 Task: Open Card Supplier Management Review in Board Employee Performance Coaching and Development to Workspace Content Delivery Networks and add a team member Softage.3@softage.net, a label Blue, a checklist Customer Validation, an attachment from your computer, a color Blue and finally, add a card description 'Conduct team training session on effective decision making' and a comment 'Let us approach this task with a sense of ownership and accountability, taking responsibility for our actions and decisions.'. Add a start date 'Jan 03, 1900' with a due date 'Jan 10, 1900'
Action: Mouse moved to (218, 138)
Screenshot: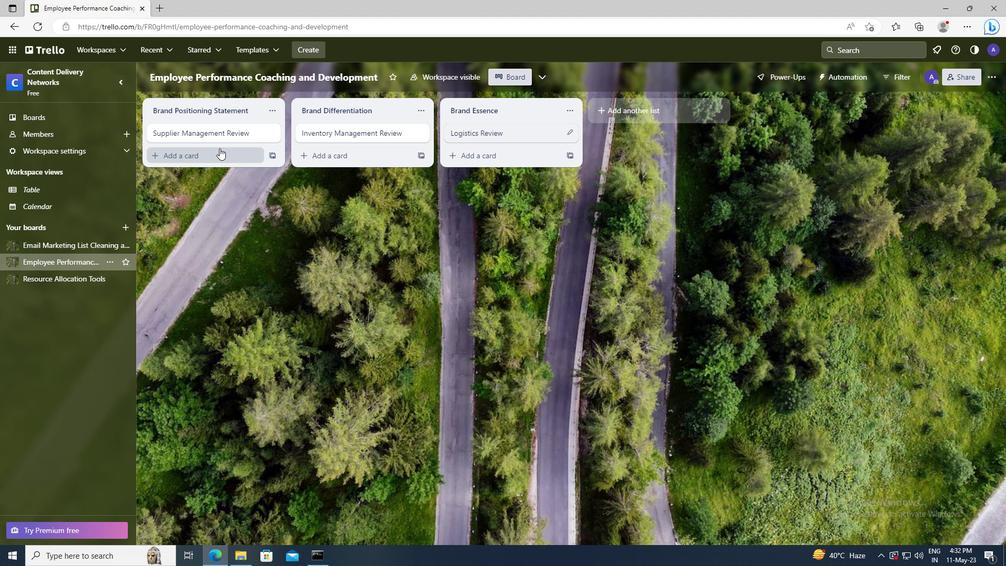 
Action: Mouse pressed left at (218, 138)
Screenshot: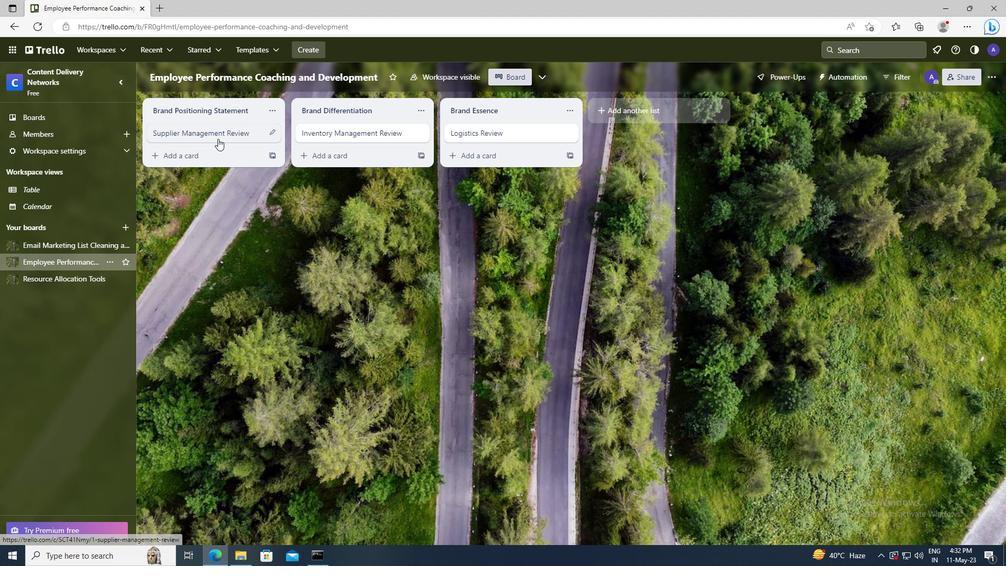 
Action: Mouse moved to (626, 132)
Screenshot: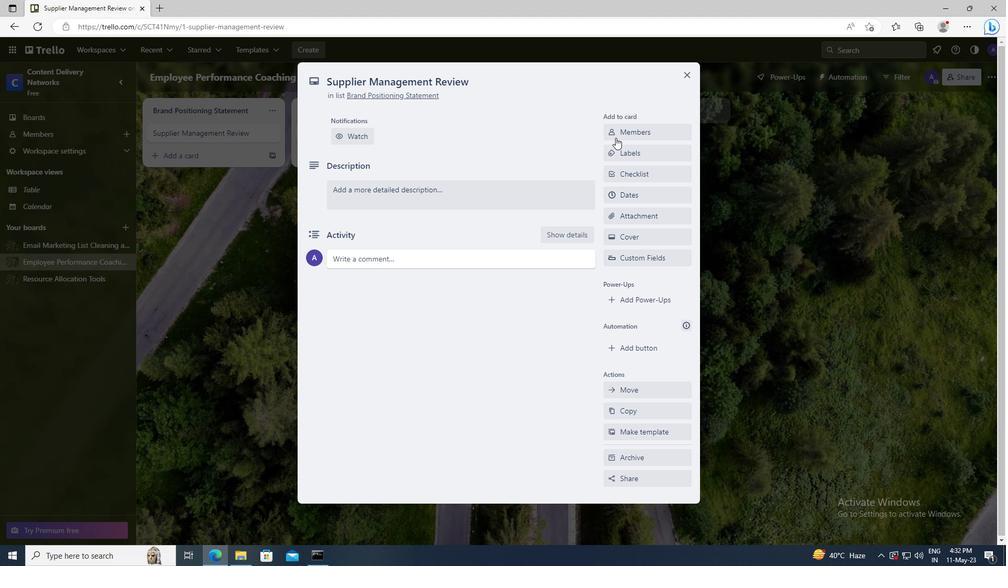 
Action: Mouse pressed left at (626, 132)
Screenshot: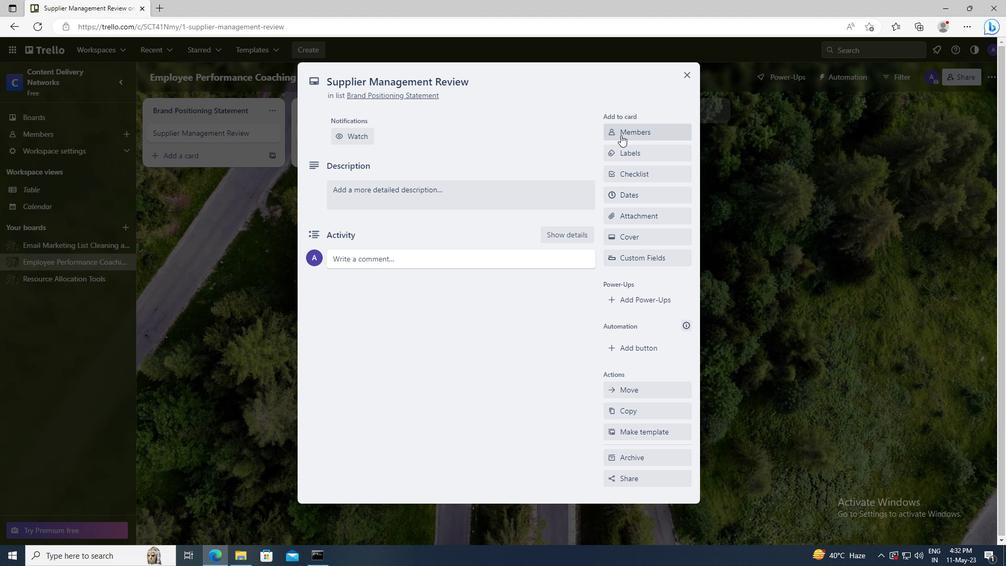 
Action: Mouse moved to (626, 180)
Screenshot: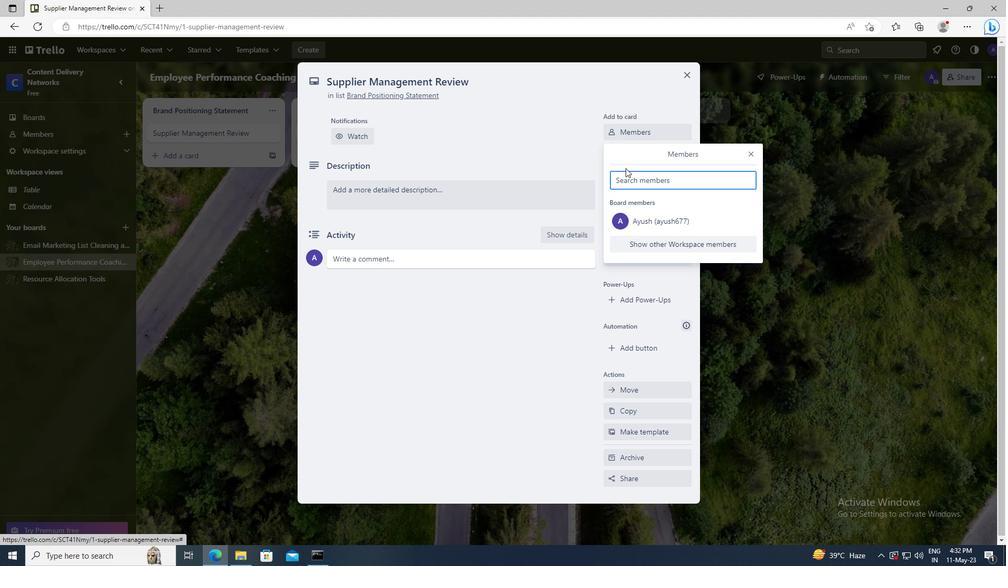 
Action: Mouse pressed left at (626, 180)
Screenshot: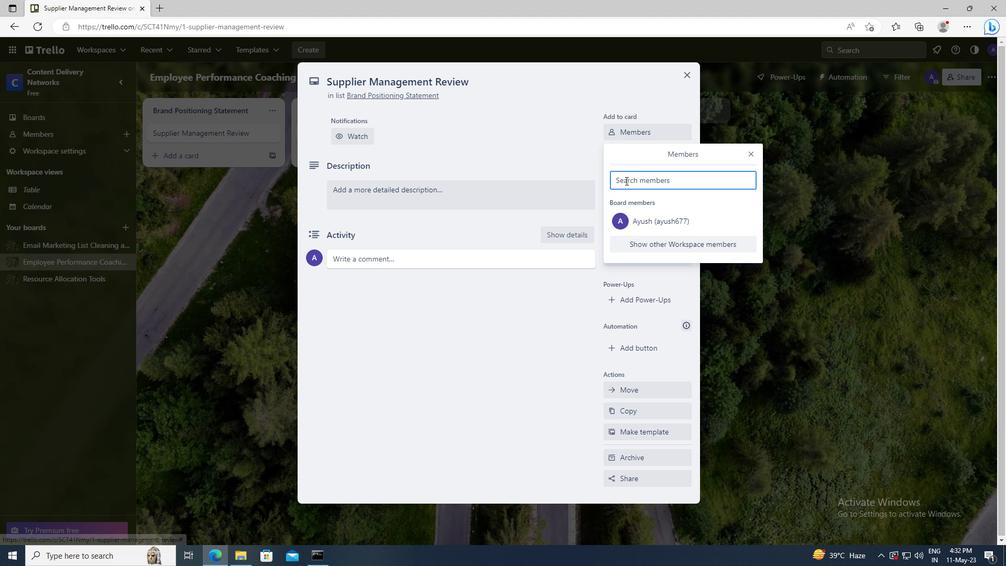 
Action: Key pressed <Key.shift>SOFTAGE.3
Screenshot: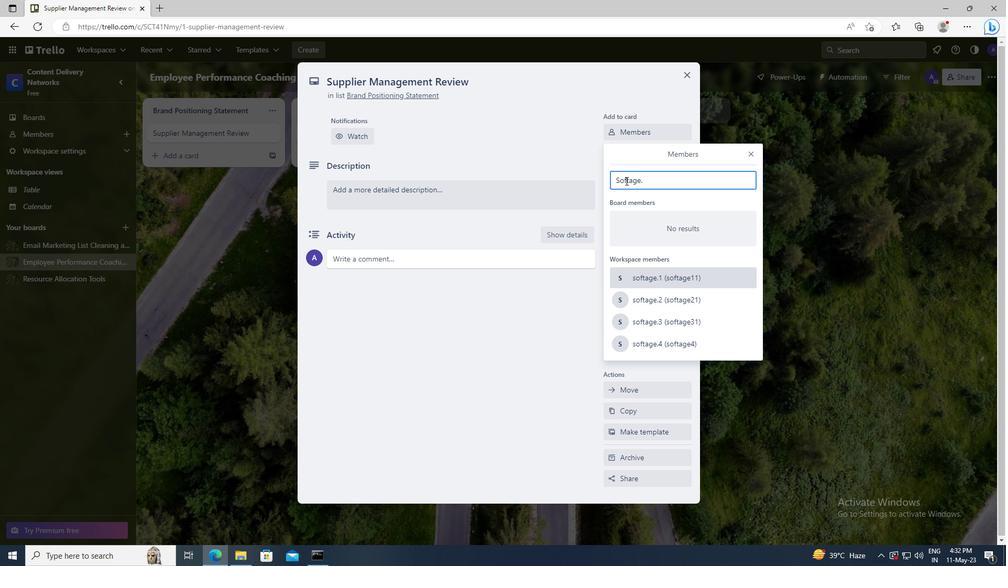 
Action: Mouse moved to (624, 279)
Screenshot: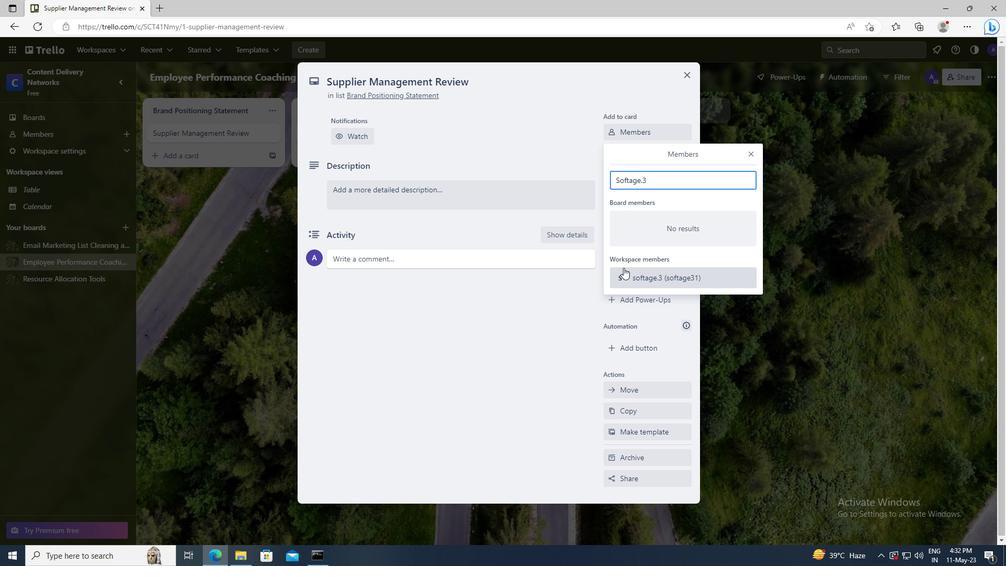 
Action: Mouse pressed left at (624, 279)
Screenshot: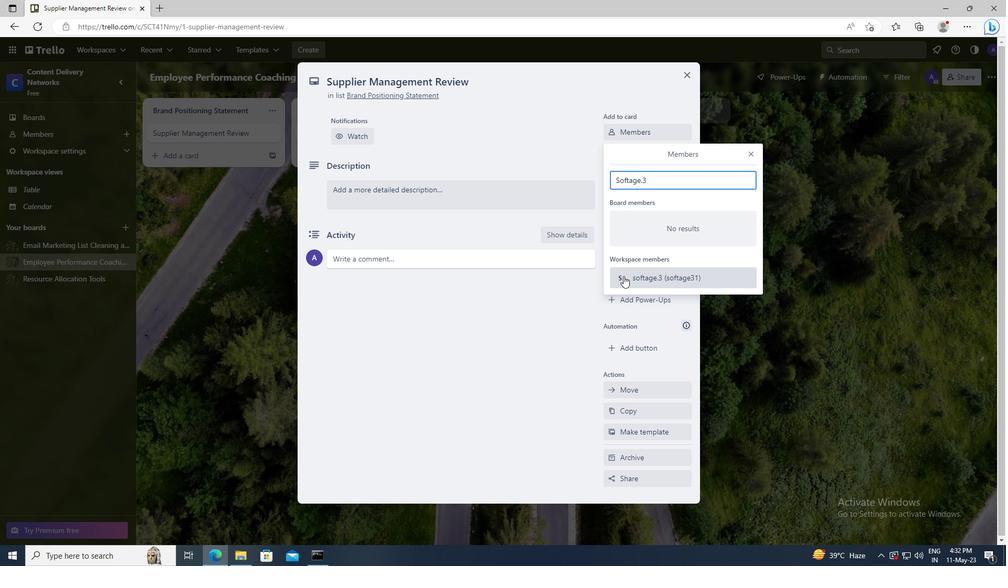 
Action: Mouse moved to (750, 153)
Screenshot: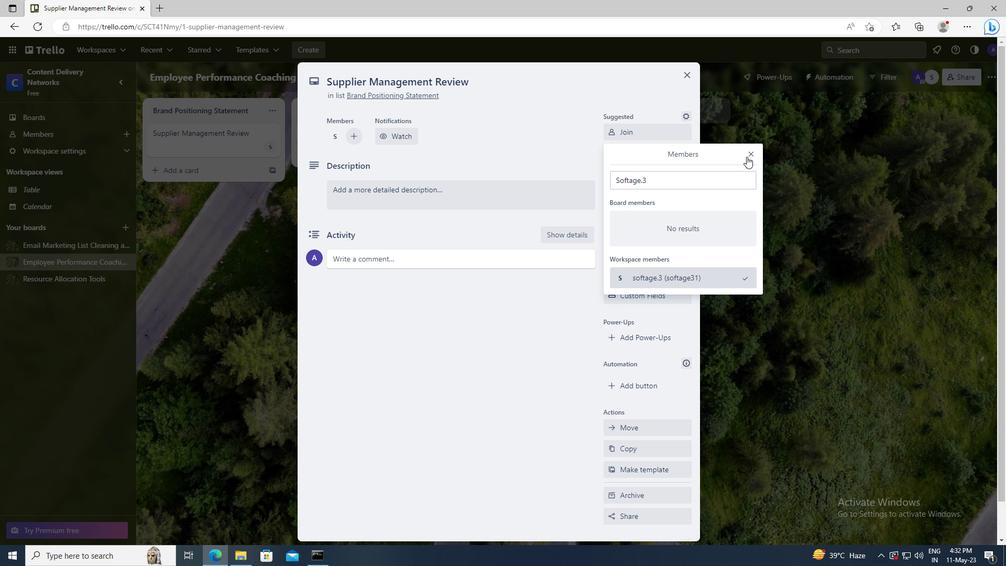
Action: Mouse pressed left at (750, 153)
Screenshot: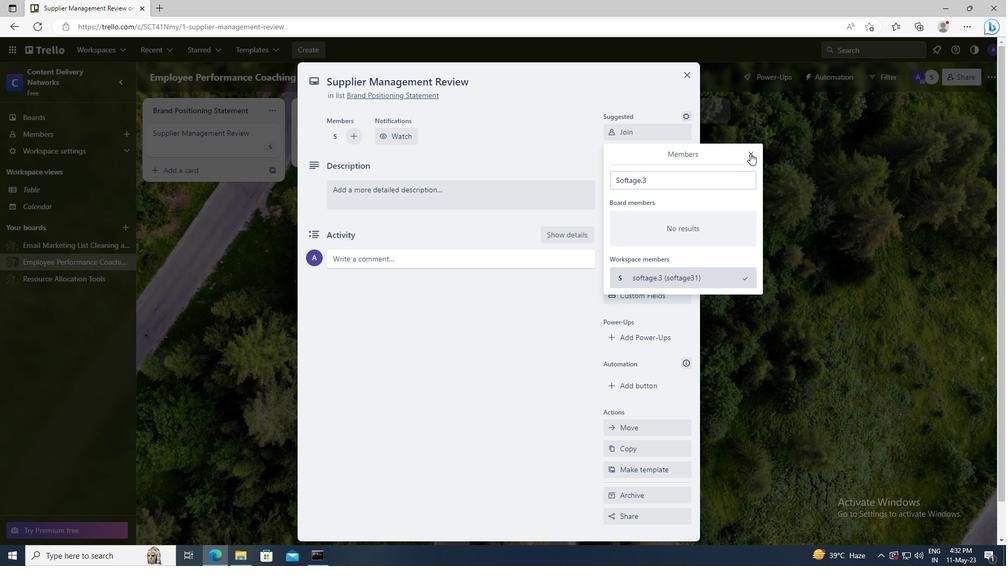 
Action: Mouse moved to (661, 189)
Screenshot: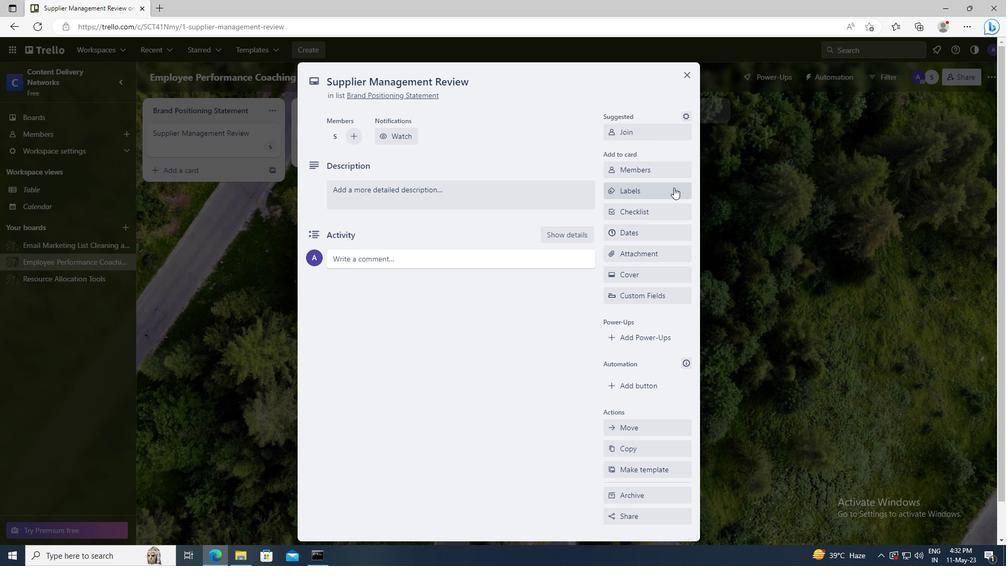 
Action: Mouse pressed left at (661, 189)
Screenshot: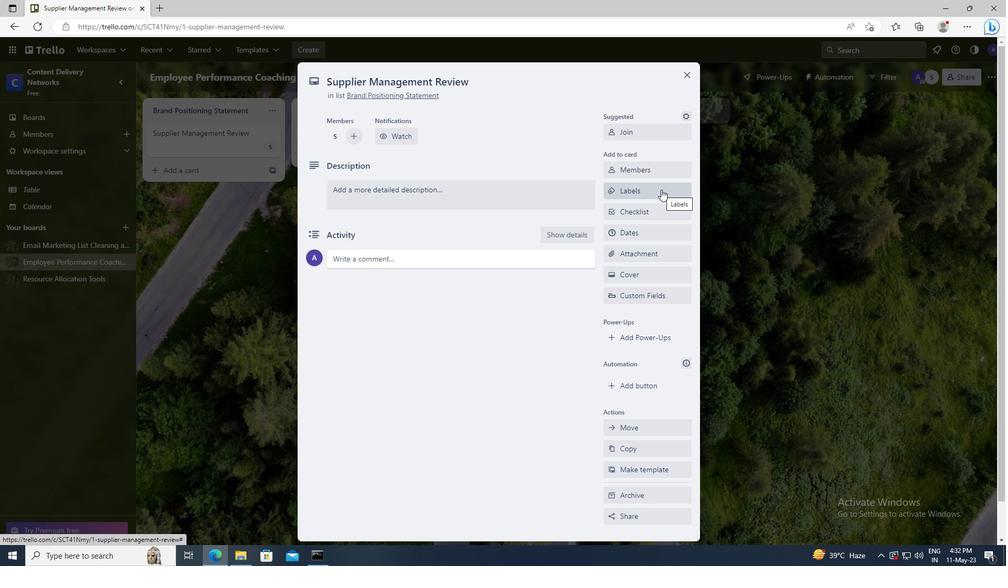 
Action: Mouse moved to (674, 394)
Screenshot: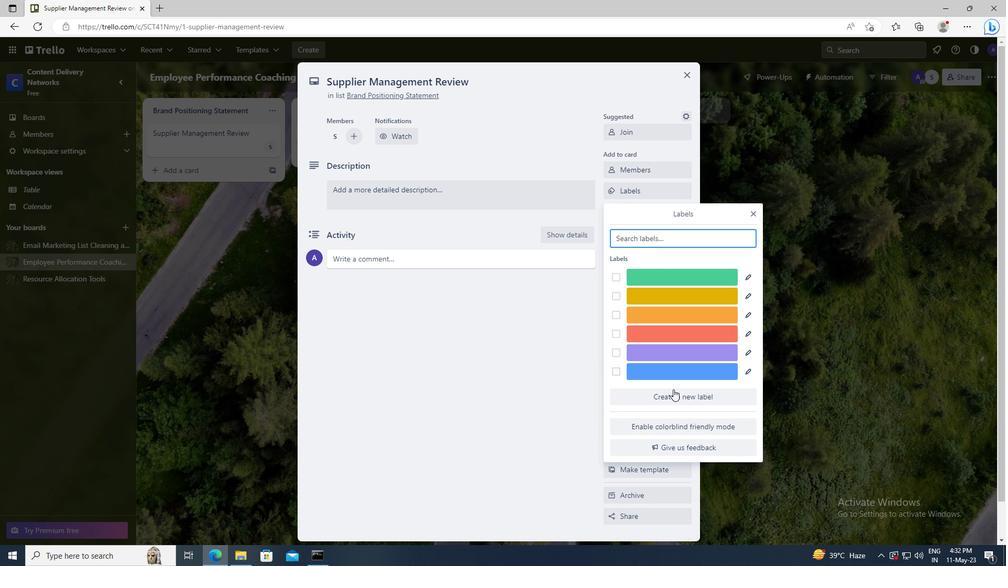 
Action: Mouse pressed left at (674, 394)
Screenshot: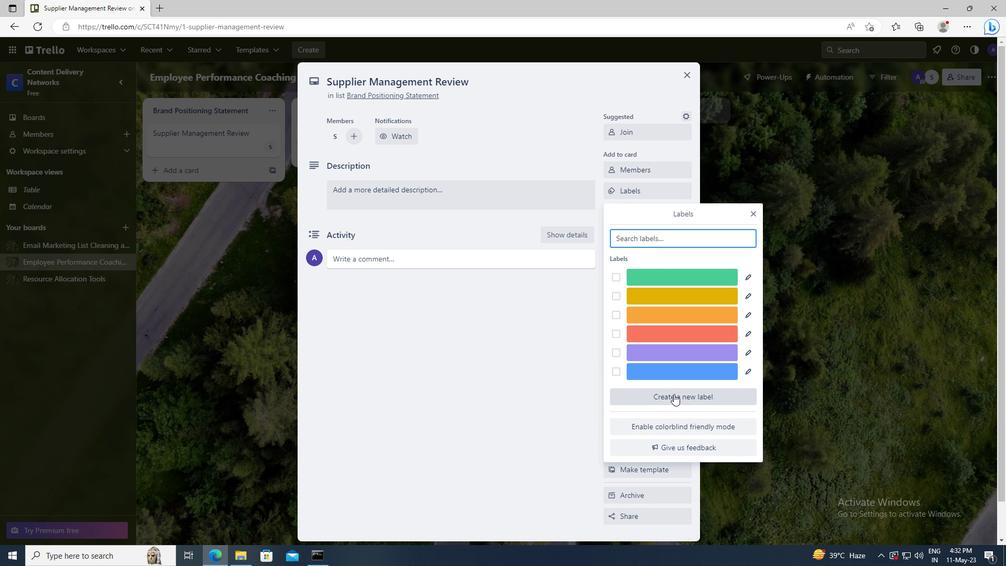 
Action: Mouse moved to (629, 420)
Screenshot: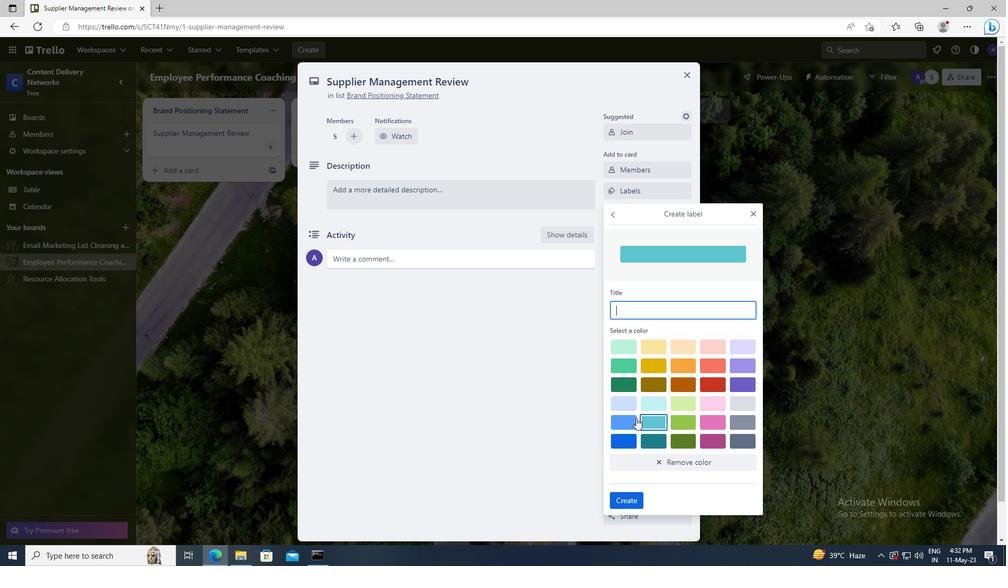 
Action: Mouse pressed left at (629, 420)
Screenshot: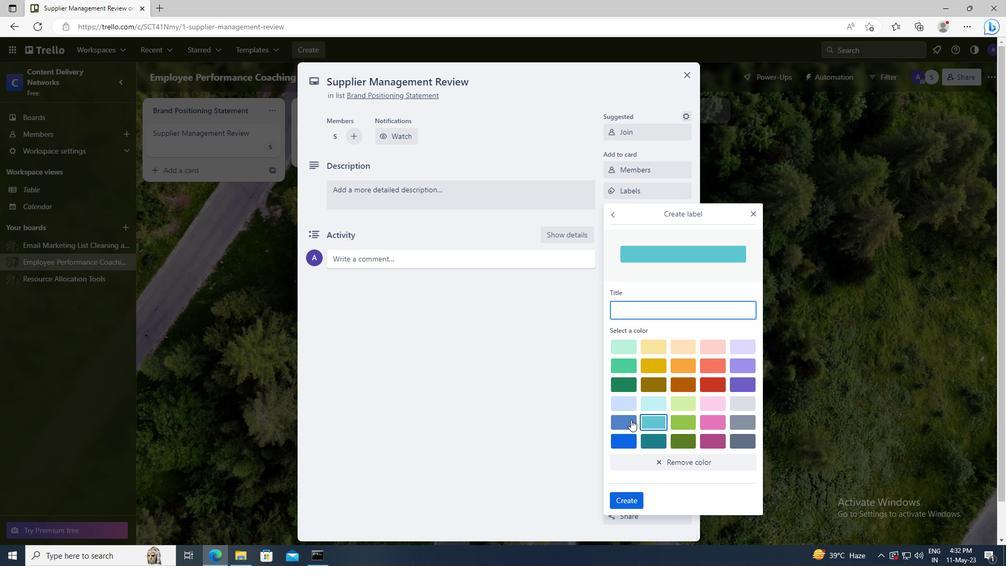 
Action: Mouse moved to (630, 499)
Screenshot: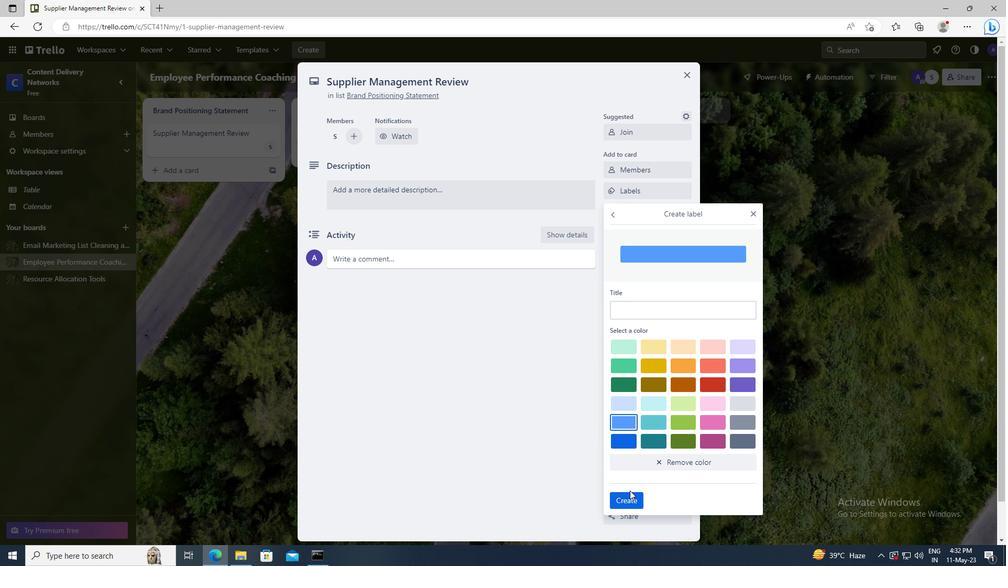 
Action: Mouse pressed left at (630, 499)
Screenshot: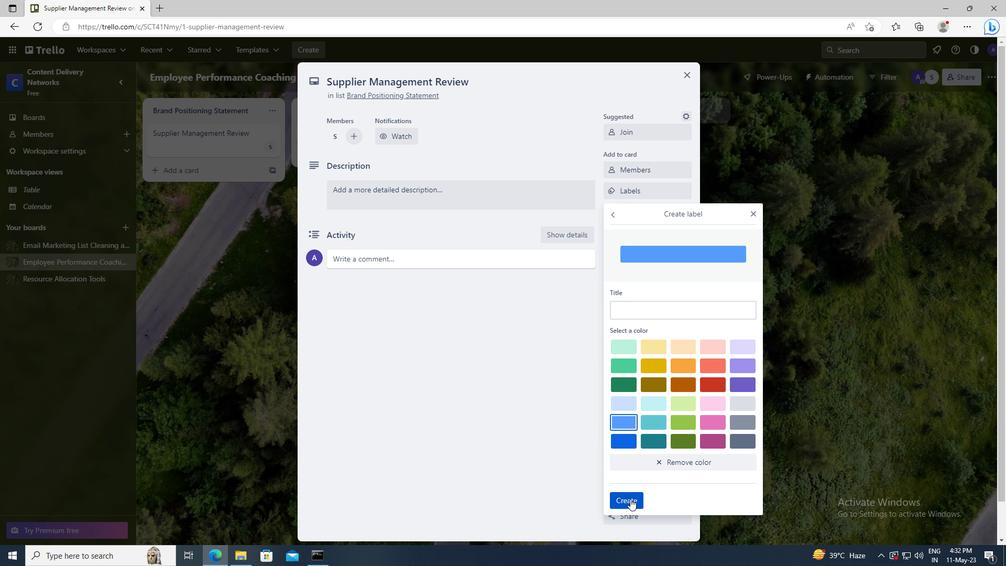 
Action: Mouse moved to (755, 216)
Screenshot: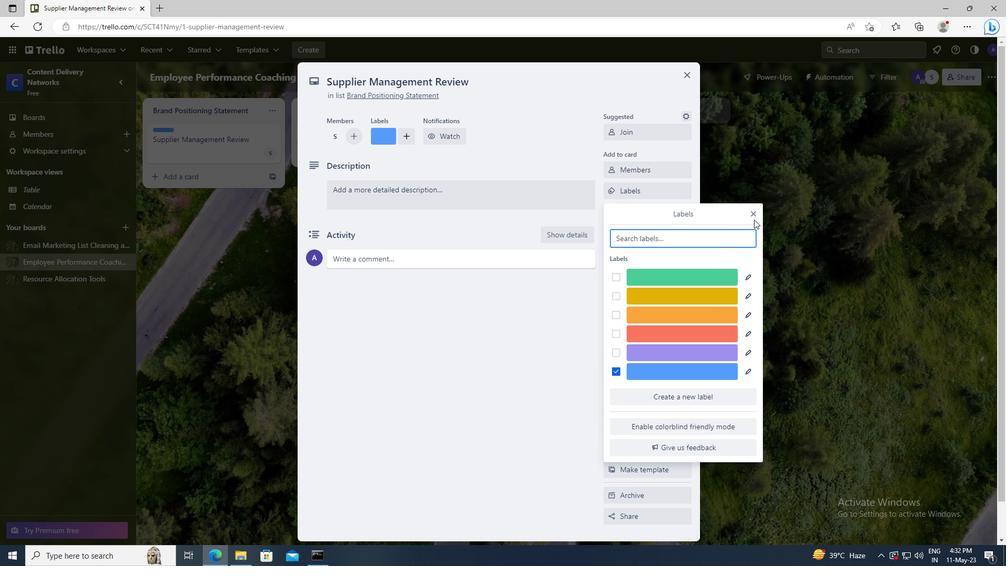 
Action: Mouse pressed left at (755, 216)
Screenshot: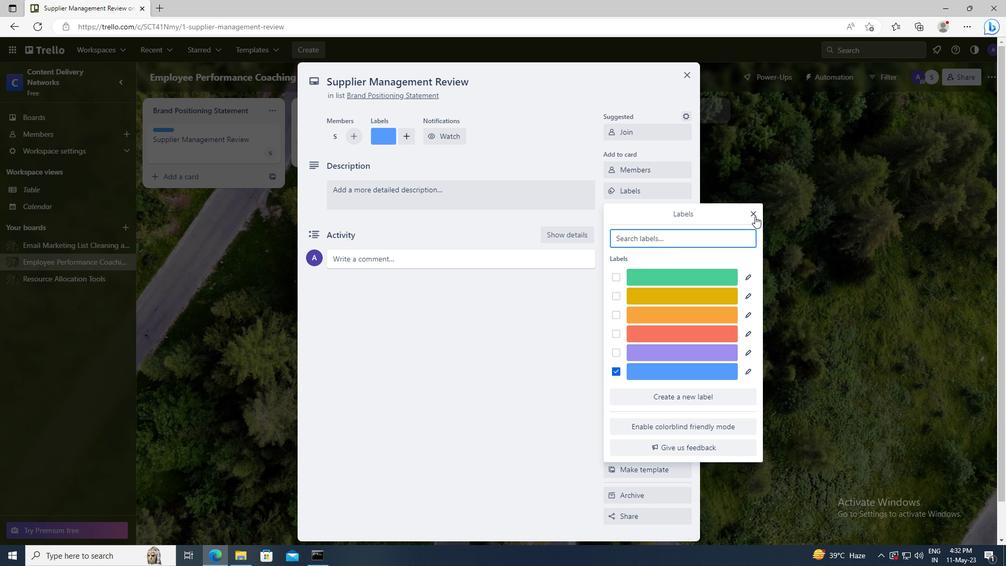 
Action: Mouse moved to (661, 210)
Screenshot: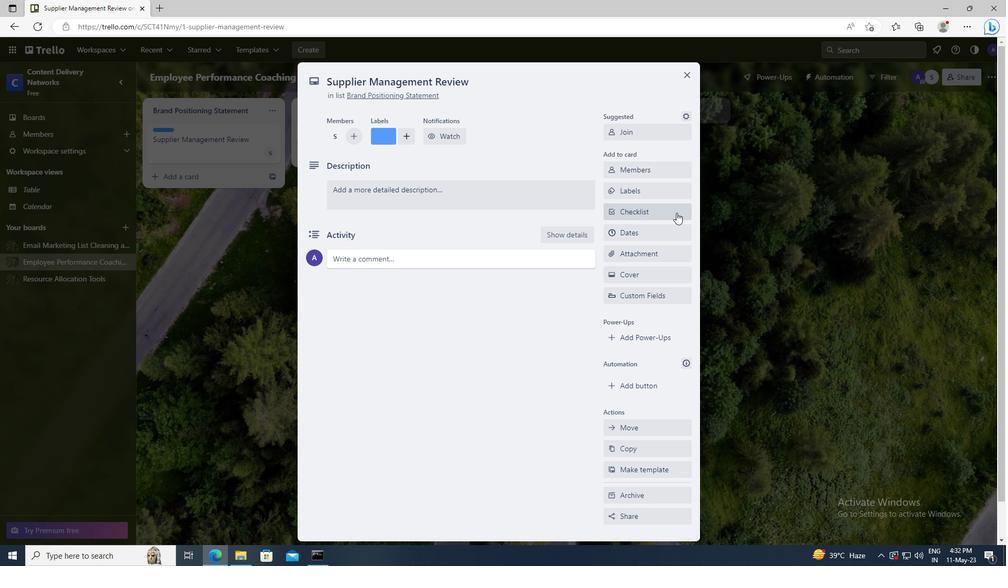 
Action: Mouse pressed left at (661, 210)
Screenshot: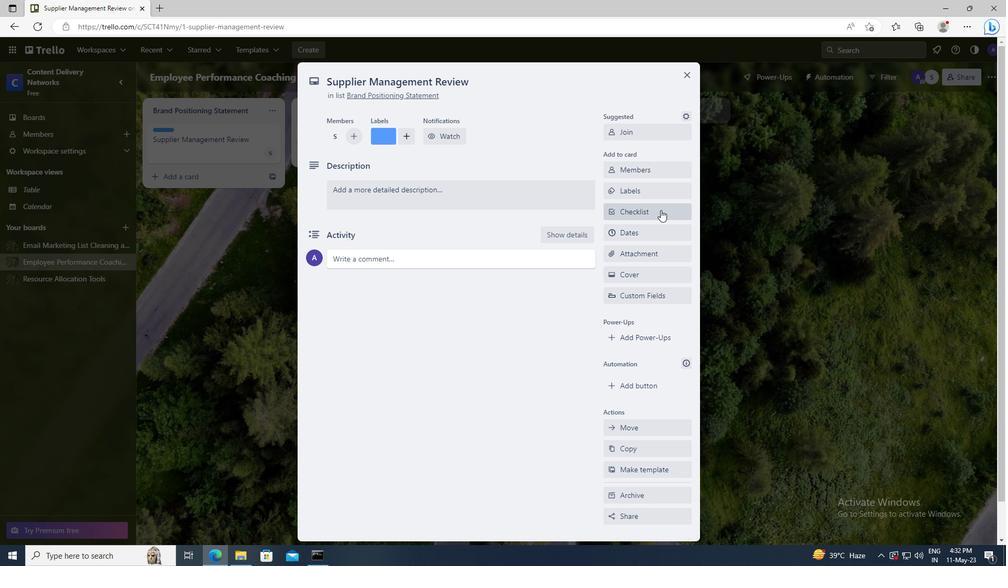 
Action: Key pressed <Key.shift>CUSTOMER<Key.space><Key.shift>VALIDATION
Screenshot: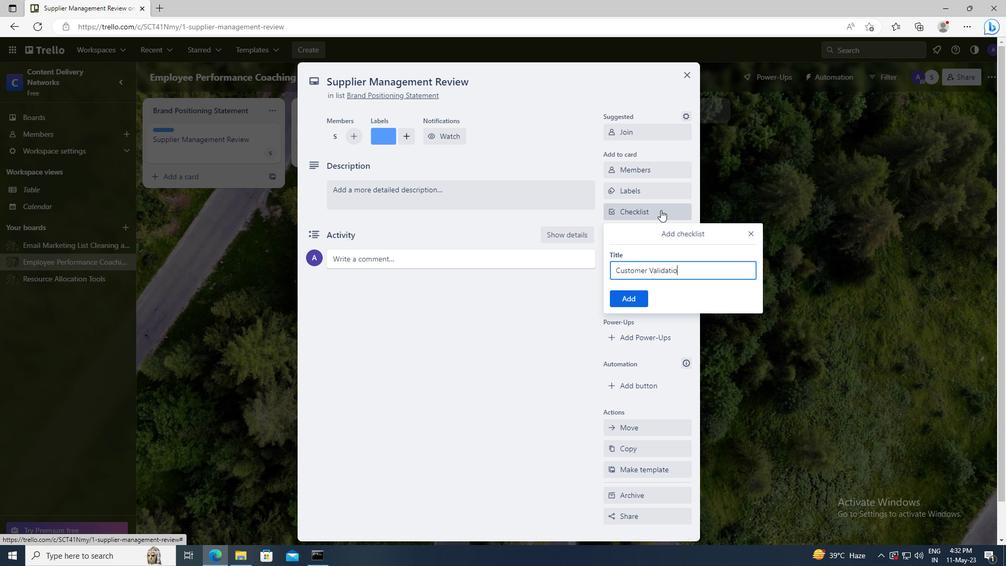 
Action: Mouse moved to (637, 297)
Screenshot: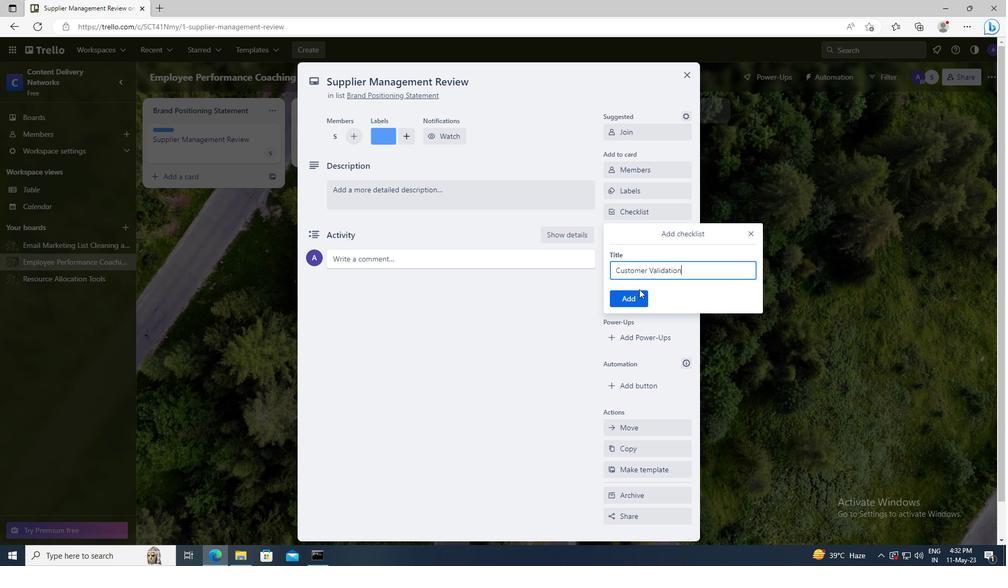 
Action: Mouse pressed left at (637, 297)
Screenshot: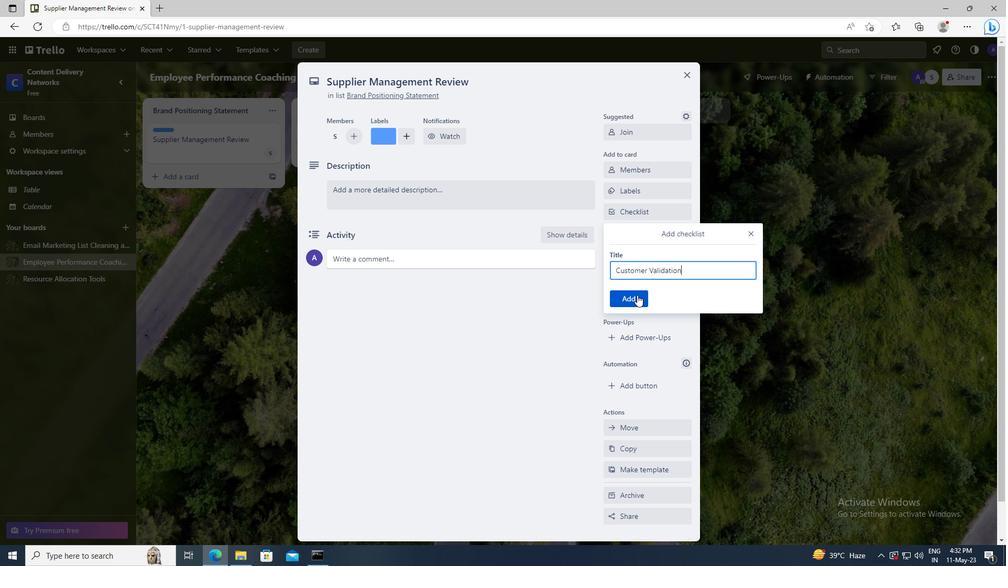 
Action: Mouse moved to (636, 251)
Screenshot: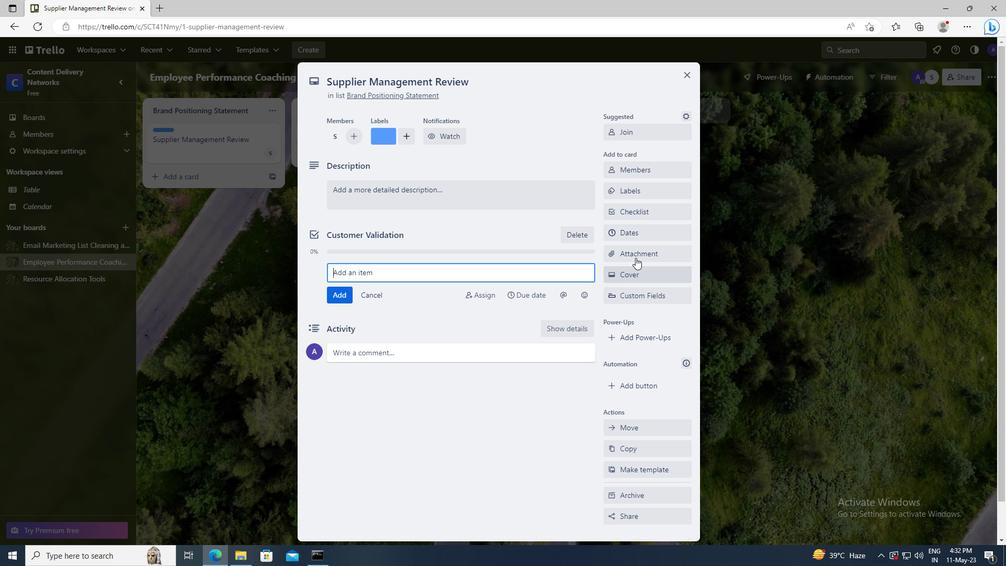 
Action: Mouse pressed left at (636, 251)
Screenshot: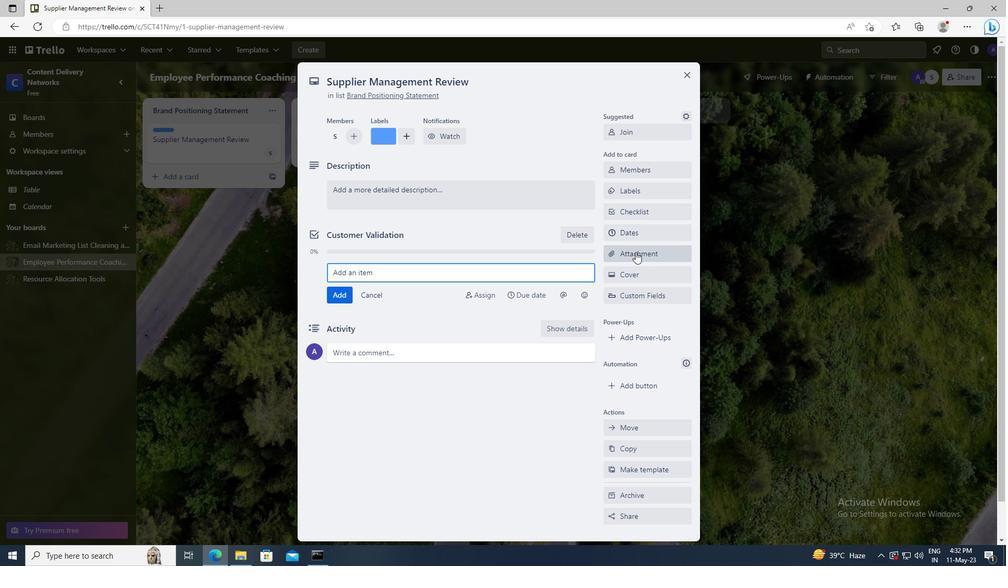 
Action: Mouse moved to (636, 298)
Screenshot: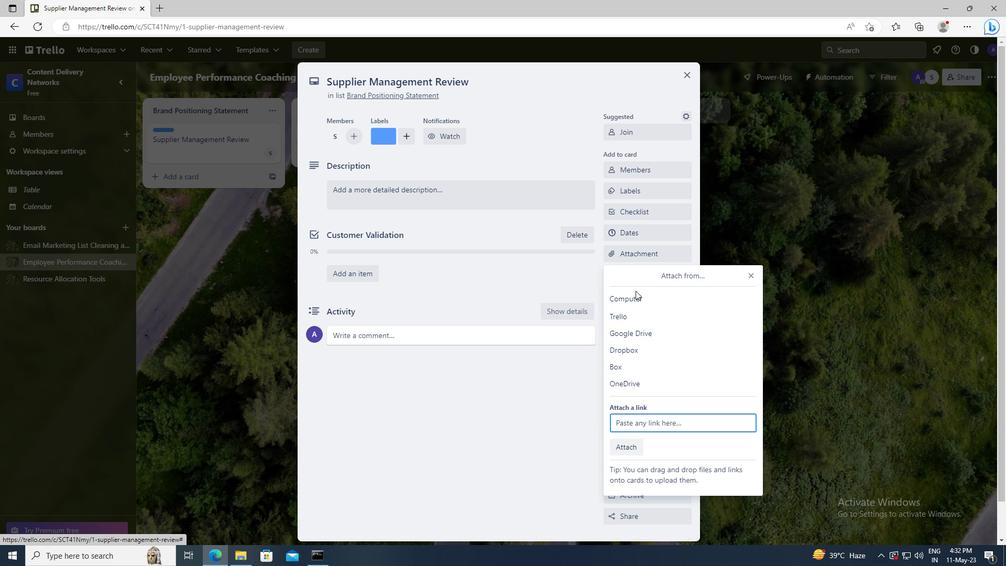 
Action: Mouse pressed left at (636, 298)
Screenshot: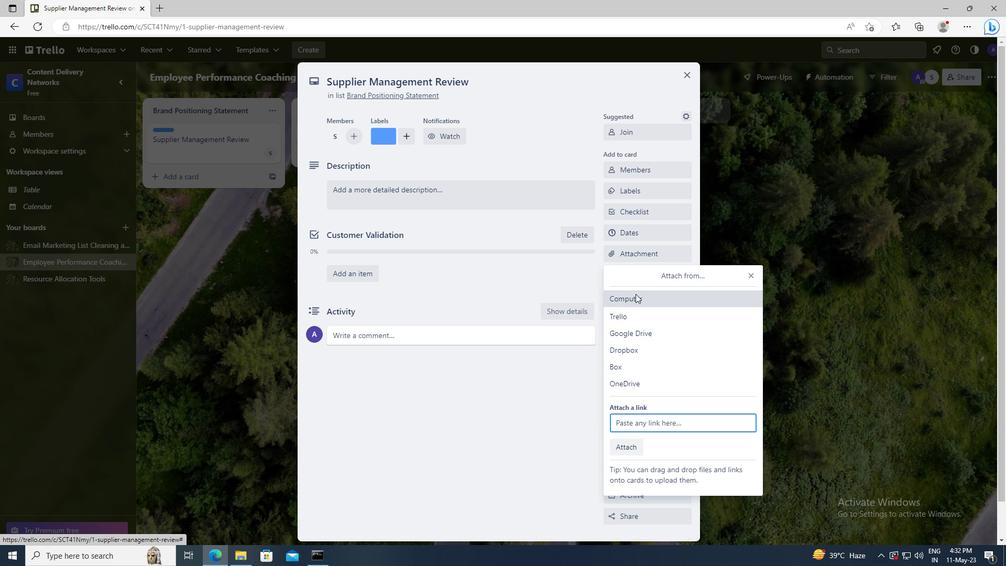 
Action: Mouse moved to (288, 93)
Screenshot: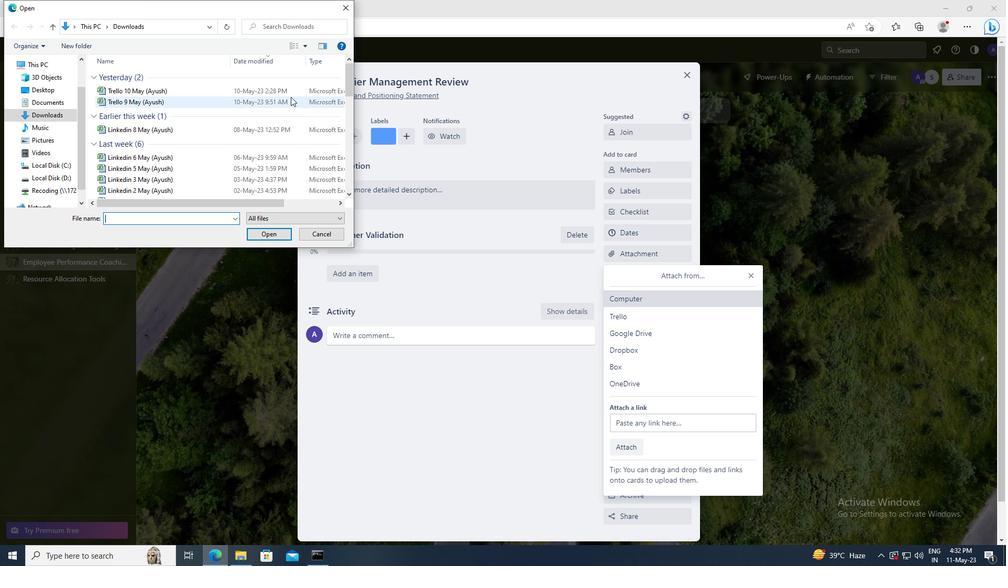 
Action: Mouse pressed left at (288, 93)
Screenshot: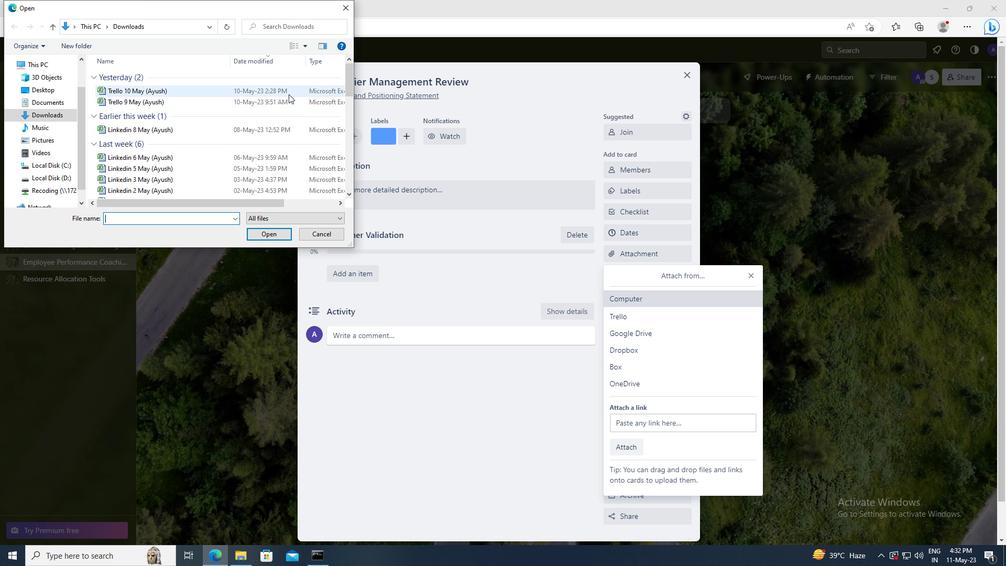 
Action: Mouse moved to (284, 233)
Screenshot: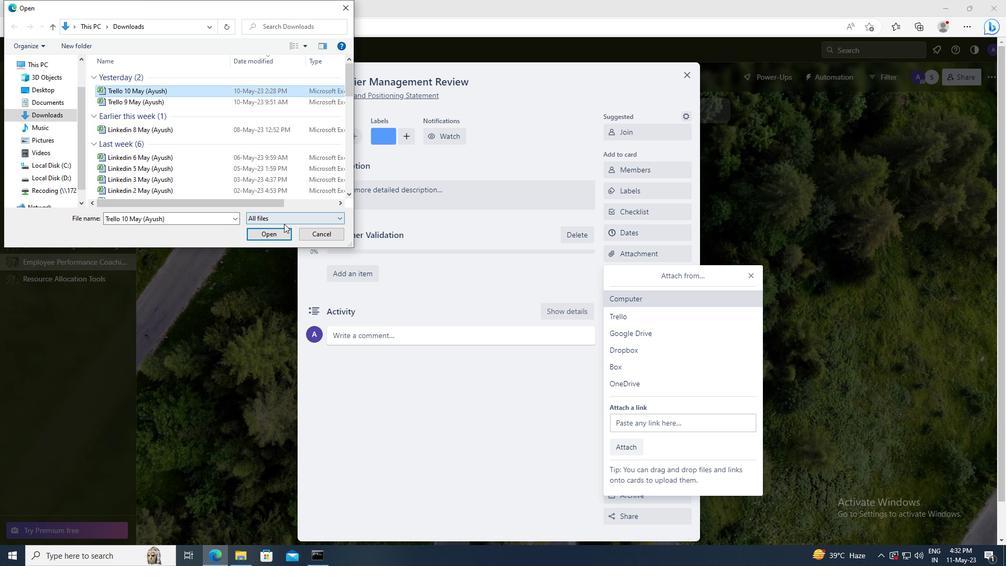 
Action: Mouse pressed left at (284, 233)
Screenshot: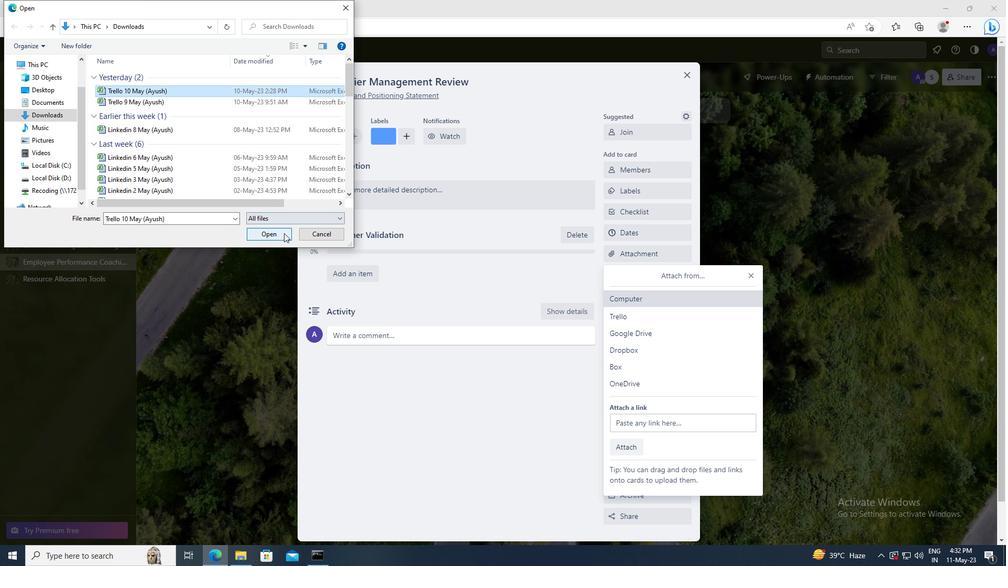
Action: Mouse moved to (617, 270)
Screenshot: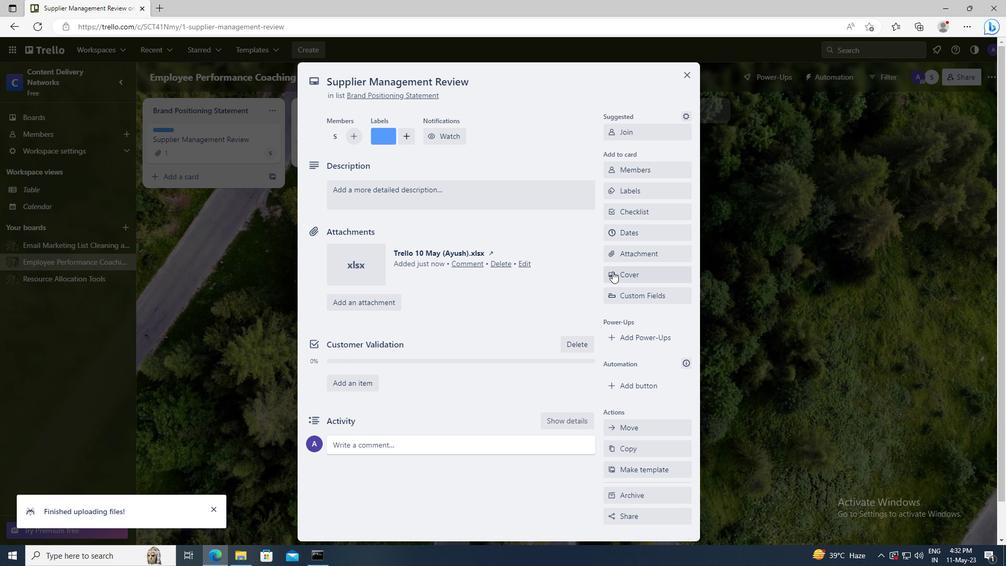
Action: Mouse pressed left at (617, 270)
Screenshot: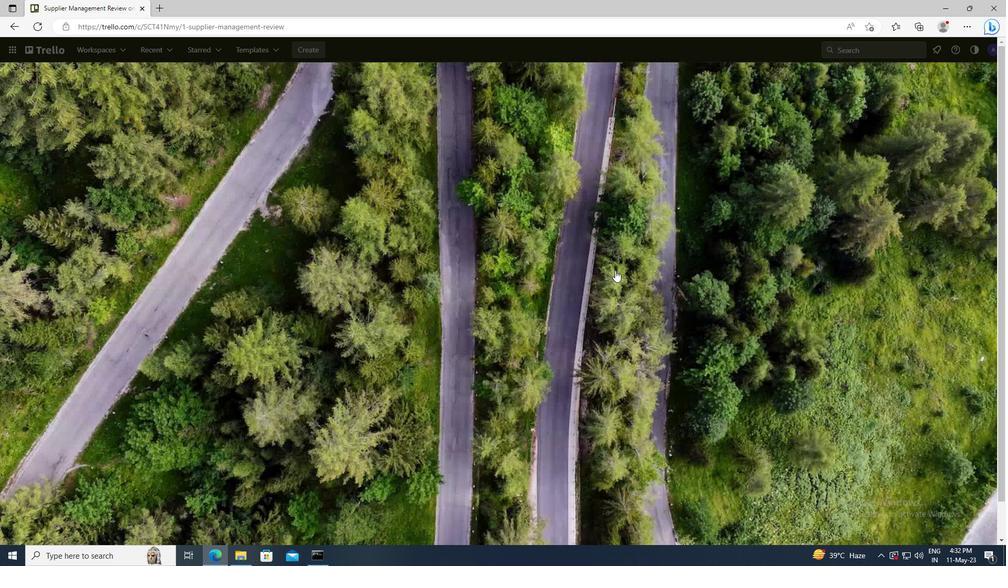 
Action: Mouse moved to (620, 354)
Screenshot: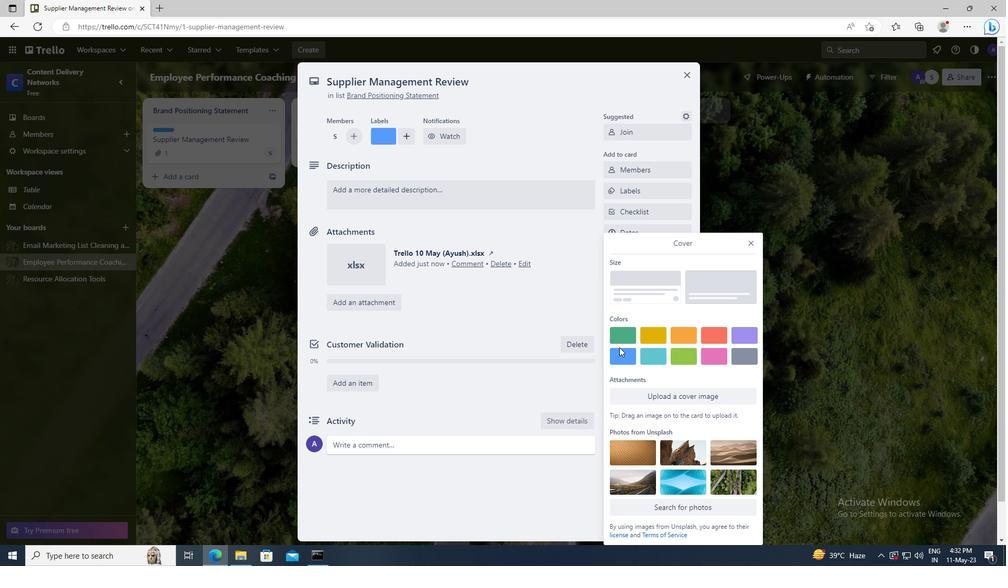 
Action: Mouse pressed left at (620, 354)
Screenshot: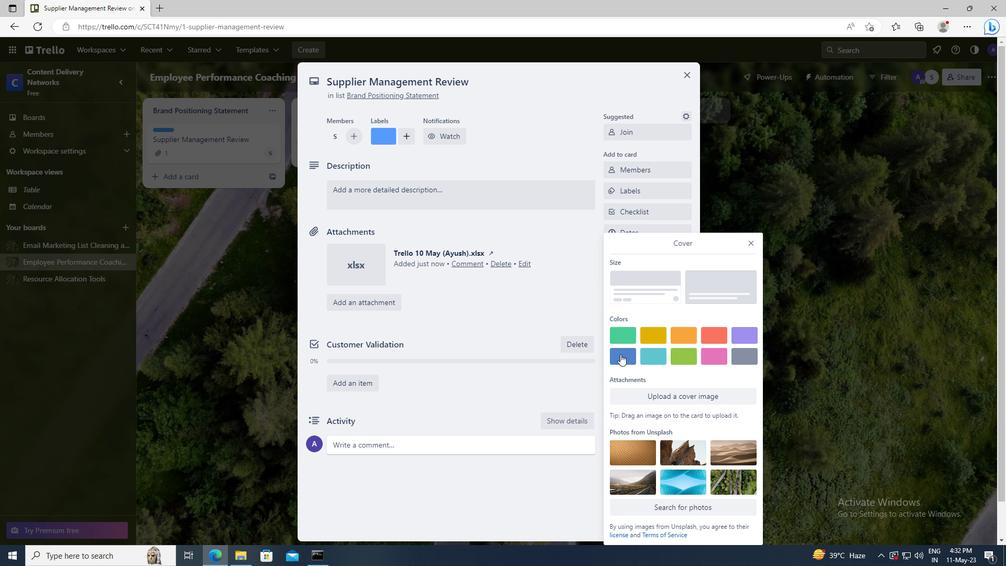
Action: Mouse moved to (752, 224)
Screenshot: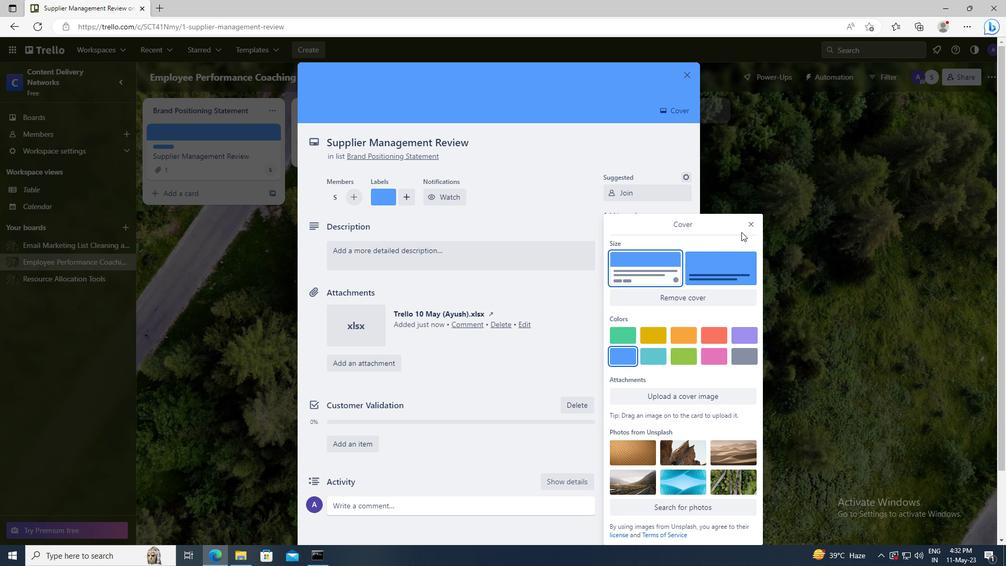 
Action: Mouse pressed left at (752, 224)
Screenshot: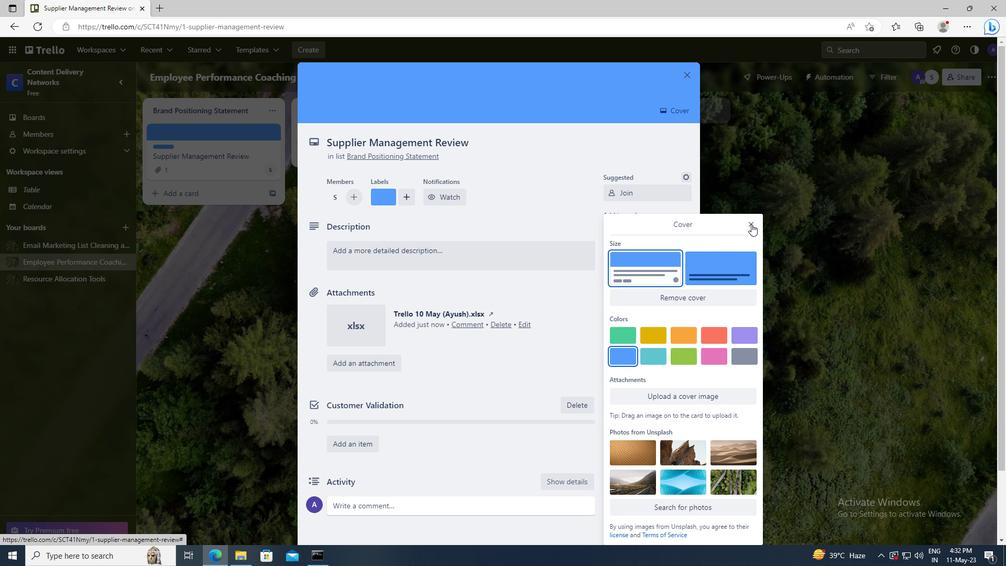 
Action: Mouse moved to (410, 258)
Screenshot: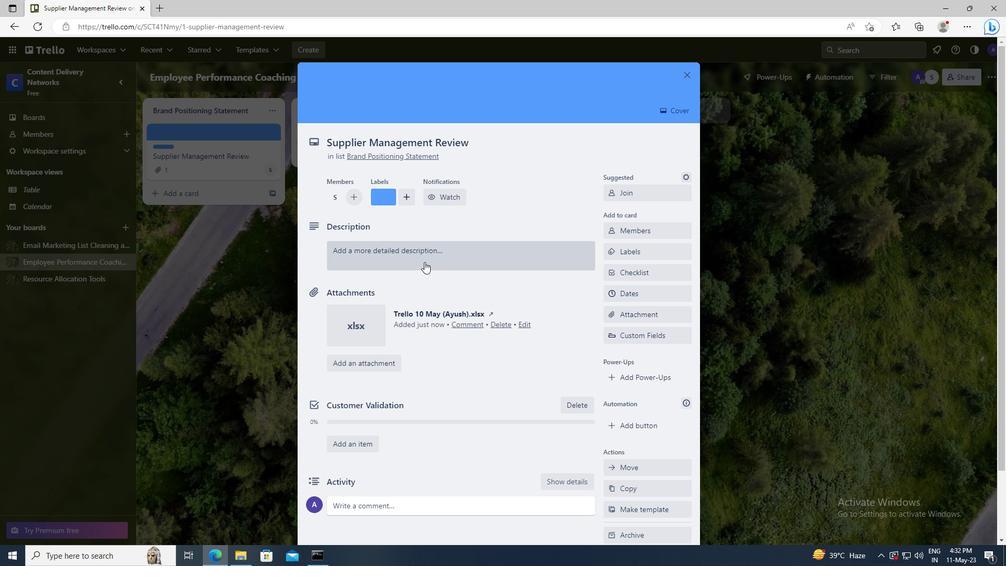 
Action: Mouse pressed left at (410, 258)
Screenshot: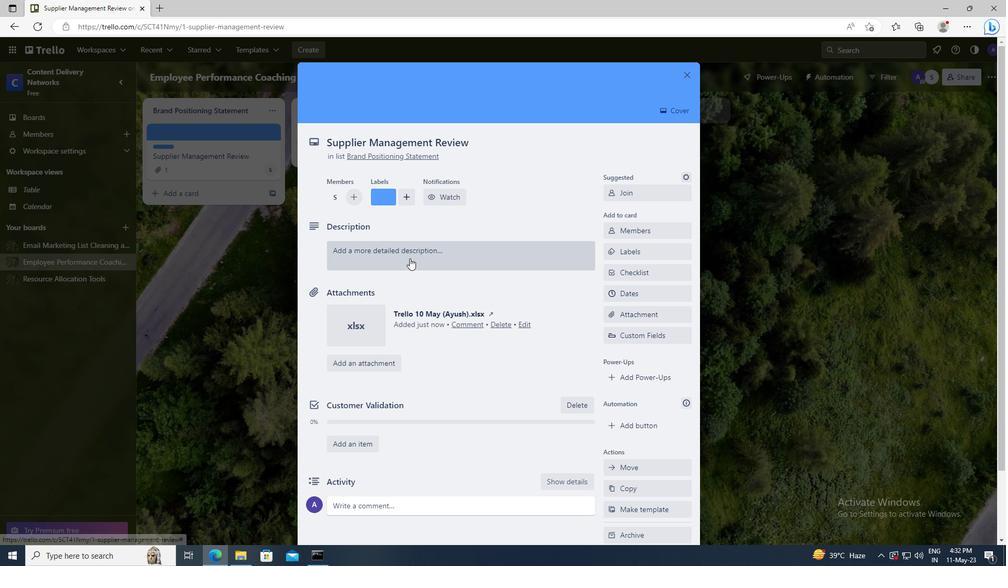 
Action: Key pressed <Key.shift>CONDUCT<Key.space>TEAM<Key.space>TRAINING<Key.space>SESSION<Key.space>ON<Key.space>EFFECTIVE<Key.space>DECISION<Key.space>MAKING
Screenshot: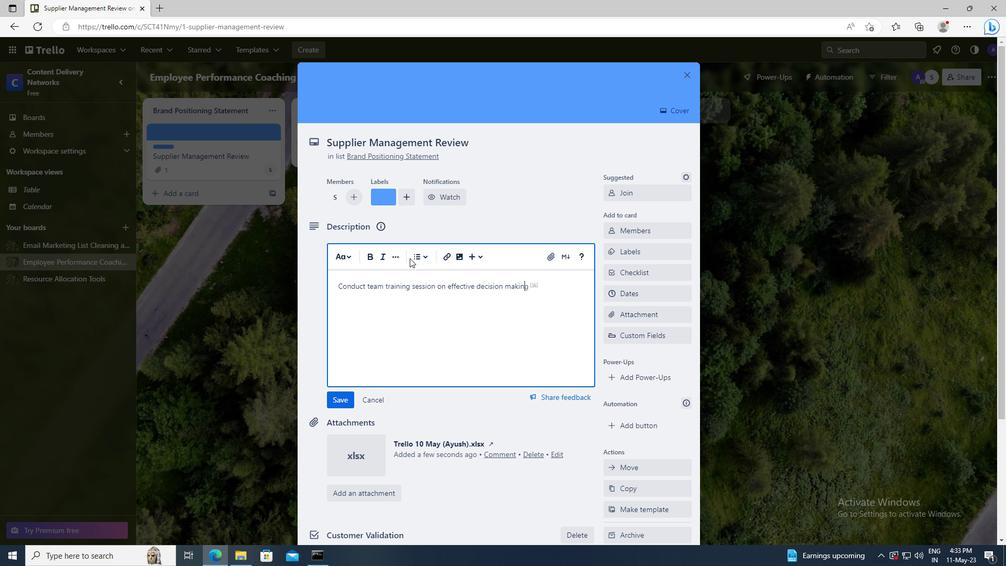 
Action: Mouse scrolled (410, 258) with delta (0, 0)
Screenshot: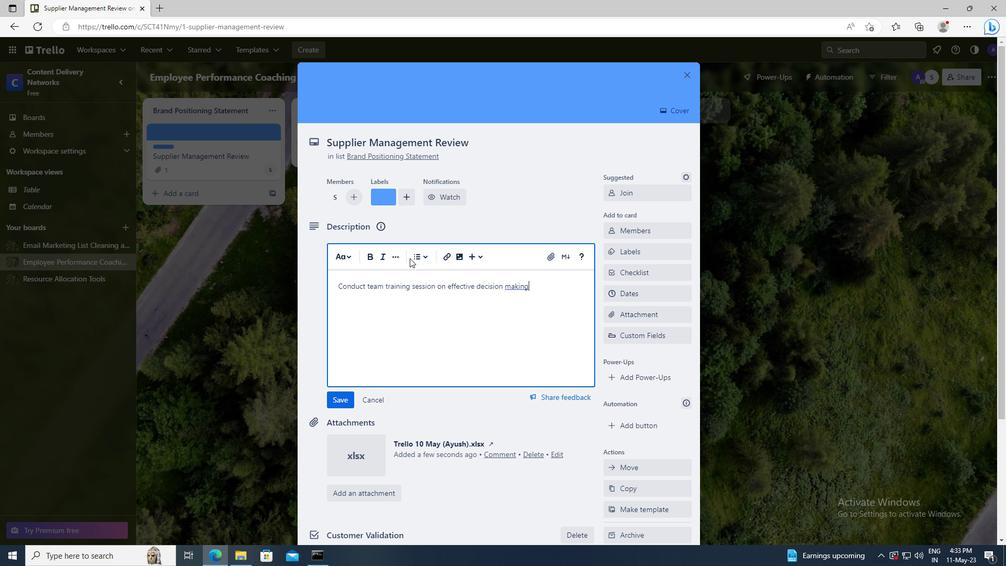 
Action: Mouse moved to (344, 319)
Screenshot: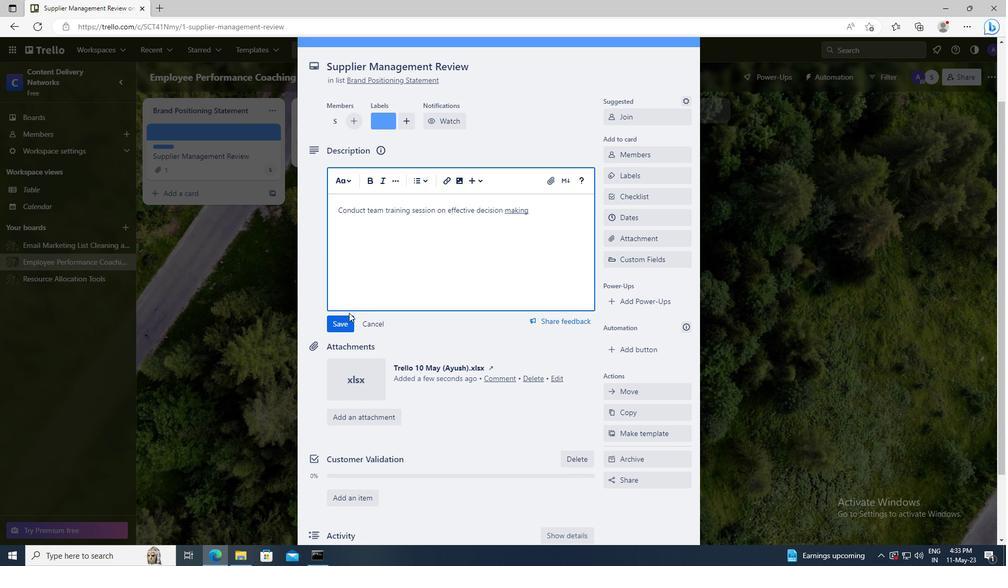 
Action: Mouse pressed left at (344, 319)
Screenshot: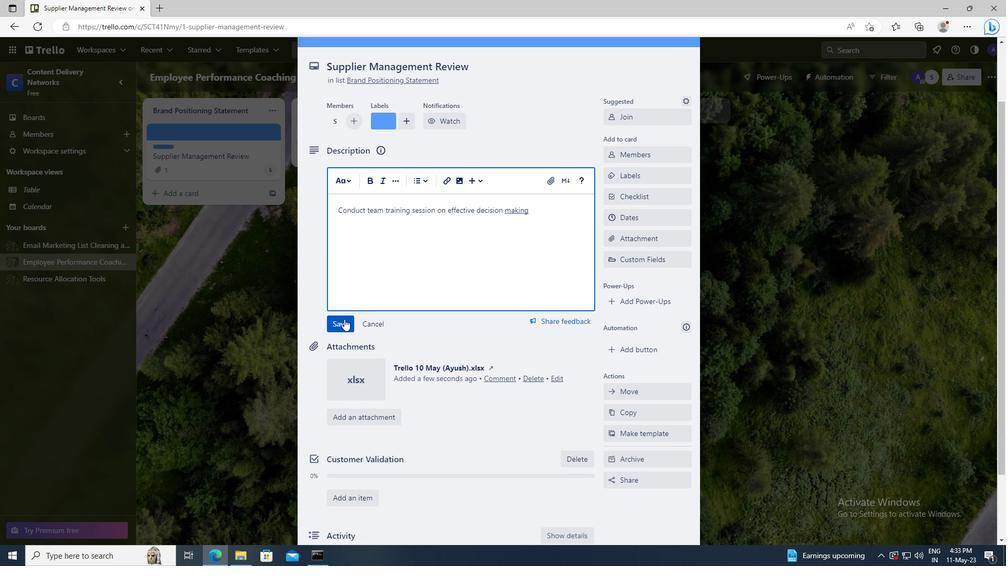 
Action: Mouse moved to (348, 410)
Screenshot: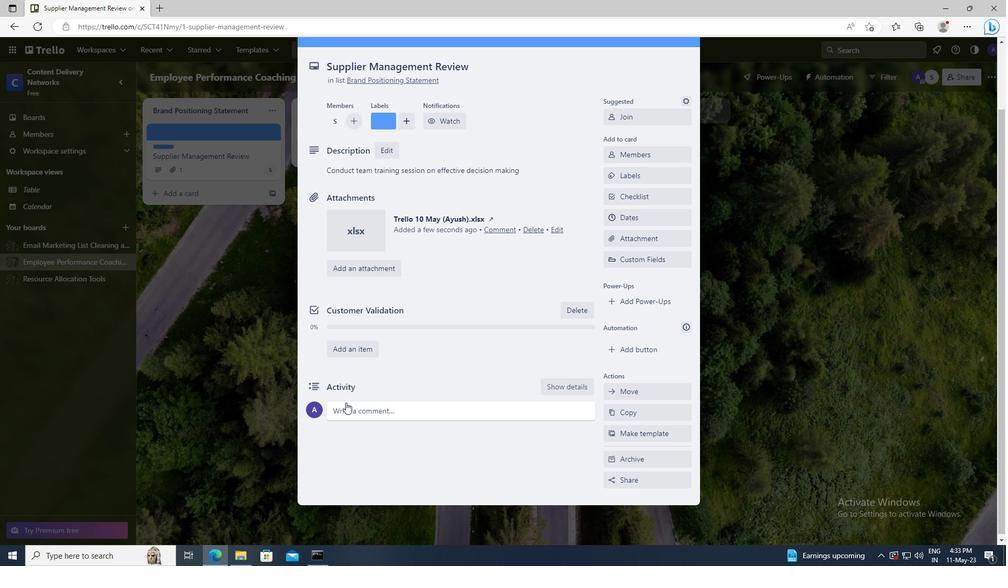 
Action: Mouse pressed left at (348, 410)
Screenshot: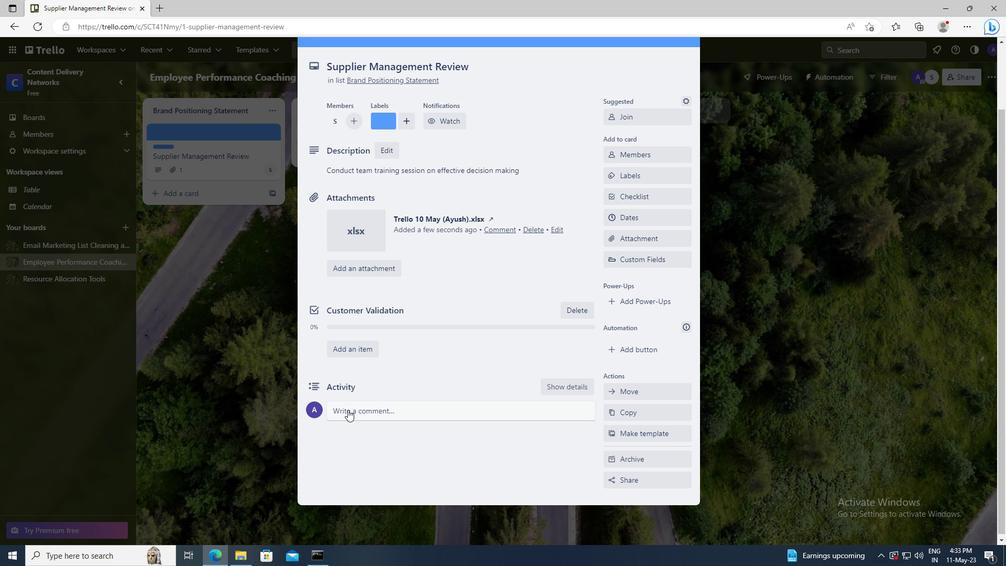 
Action: Key pressed <Key.shift>LET<Key.space>US<Key.space>APPROACH<Key.space>THIS<Key.space>TASK<Key.space>WITH<Key.space>A<Key.space>SENSE<Key.space>OF<Key.space>OWNERSHIP<Key.space>AND<Key.space>ACCOUNTABILITY,<Key.space>TAKING<Key.space>RESPONSIBILITY<Key.space>FOR<Key.space>OUR<Key.space>ACTIONS<Key.space>AND<Key.space>DECISIONS.
Screenshot: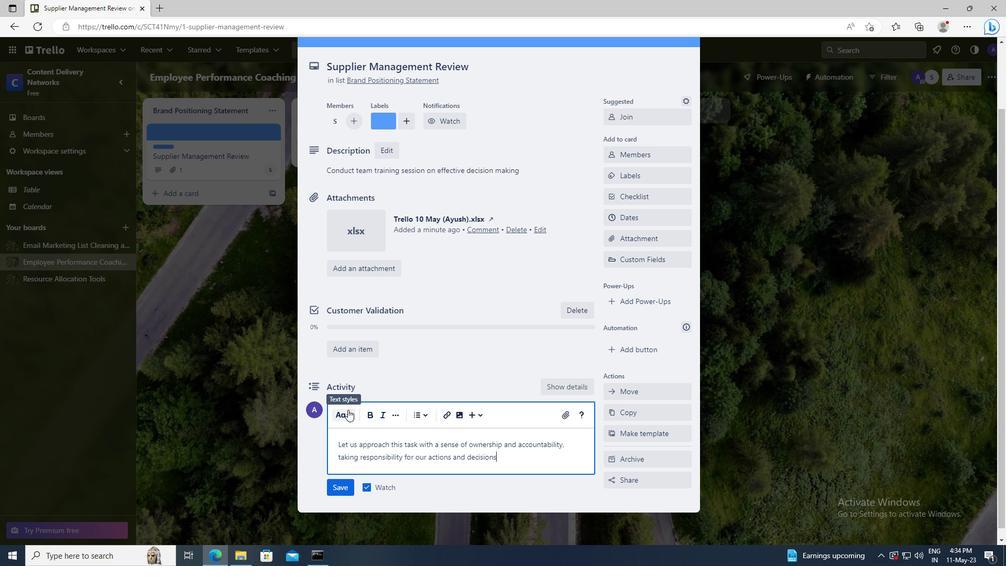 
Action: Mouse moved to (350, 491)
Screenshot: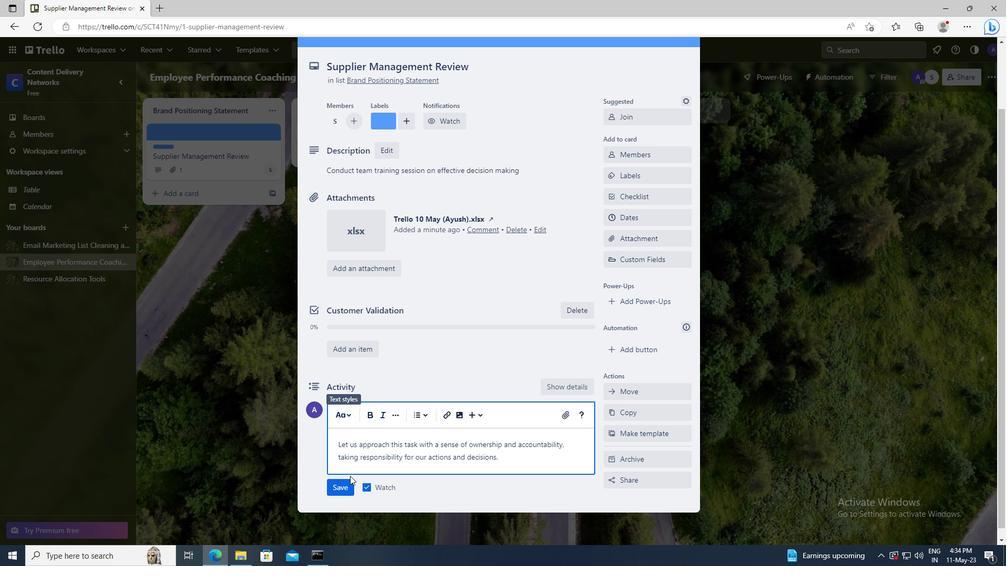 
Action: Mouse pressed left at (350, 491)
Screenshot: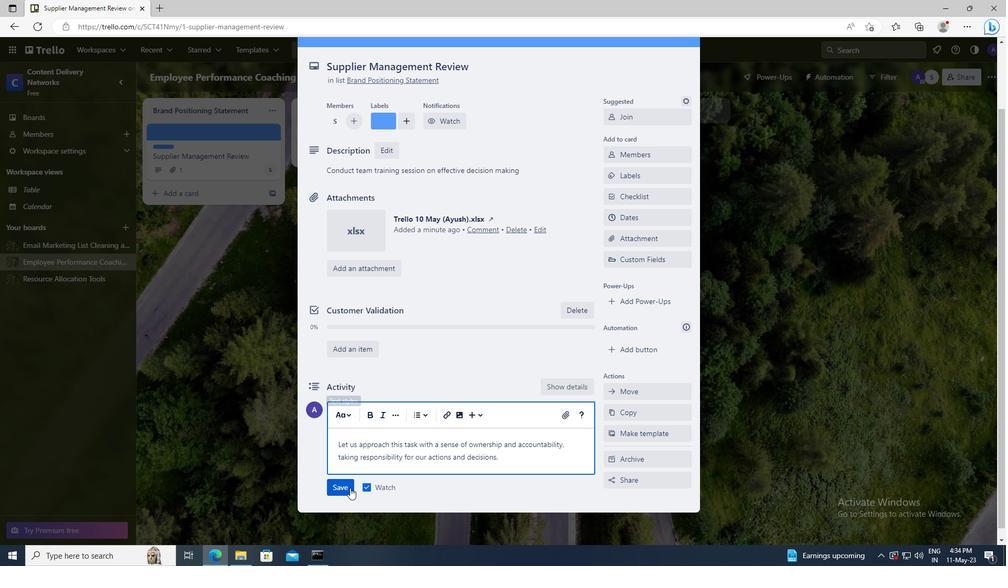 
Action: Mouse moved to (625, 216)
Screenshot: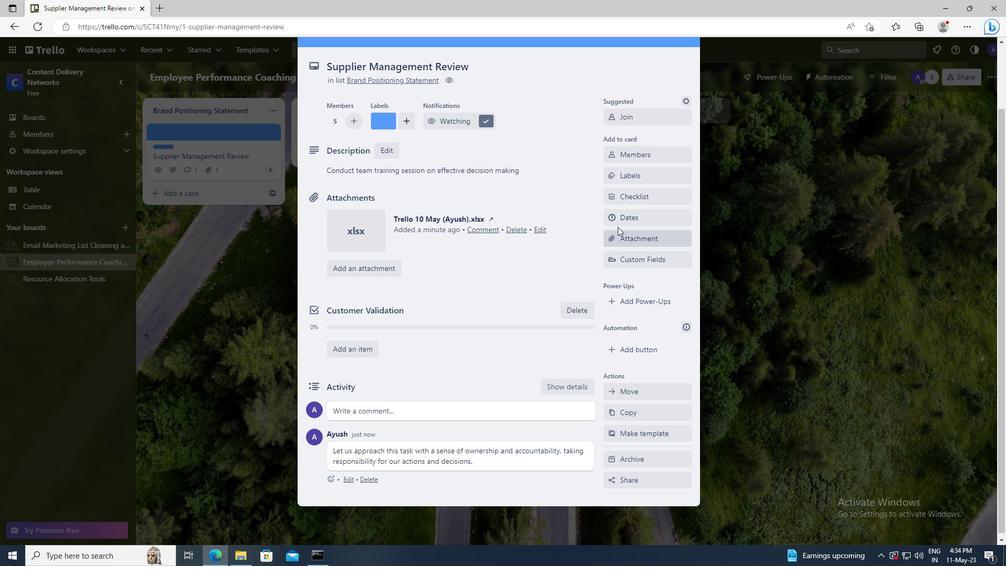 
Action: Mouse pressed left at (625, 216)
Screenshot: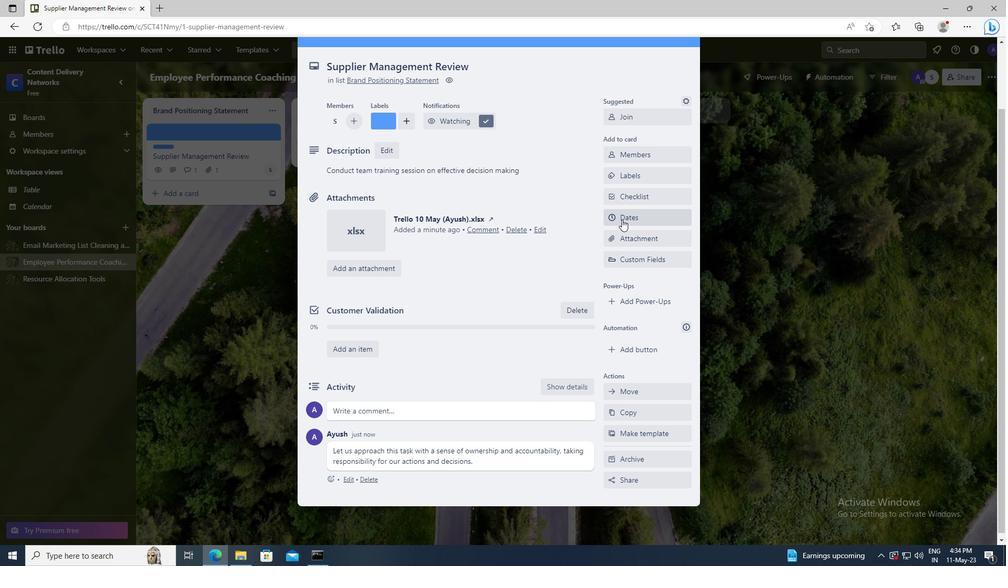 
Action: Mouse moved to (617, 265)
Screenshot: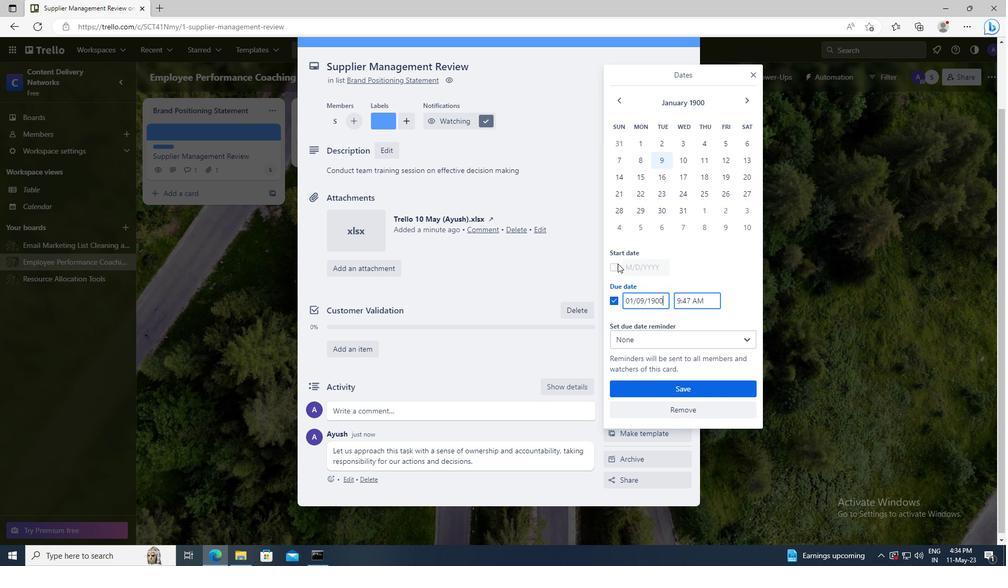 
Action: Mouse pressed left at (617, 265)
Screenshot: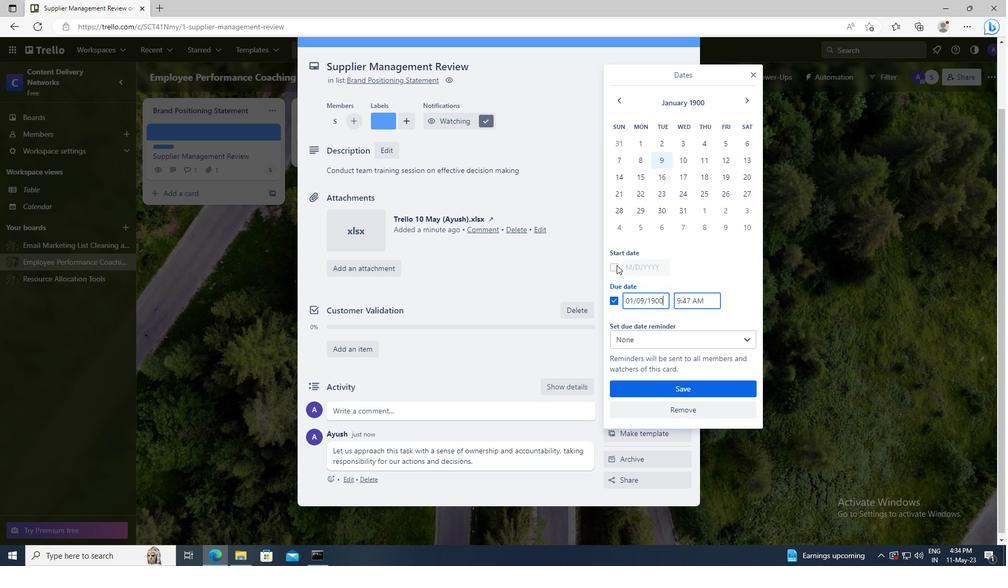 
Action: Mouse moved to (666, 265)
Screenshot: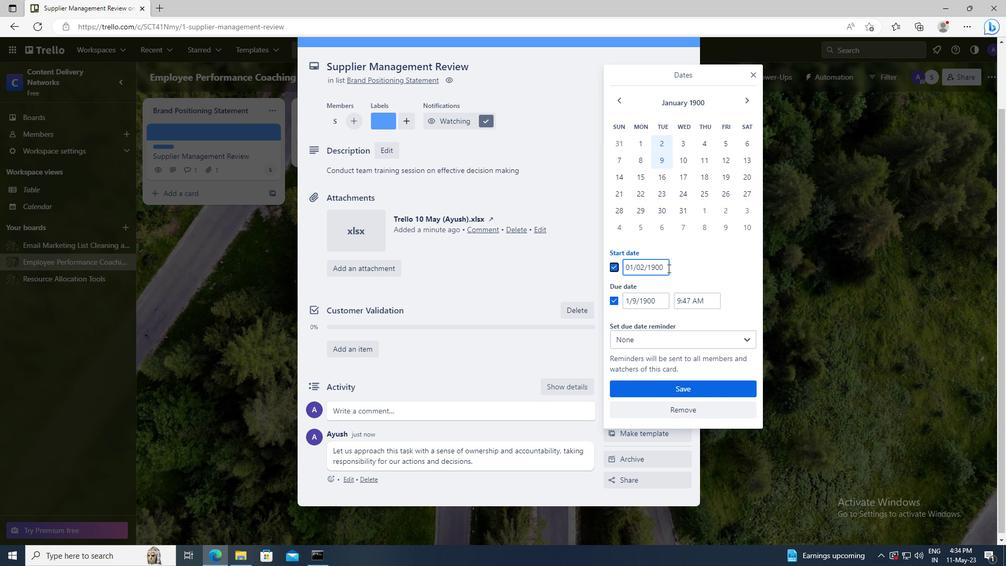 
Action: Mouse pressed left at (666, 265)
Screenshot: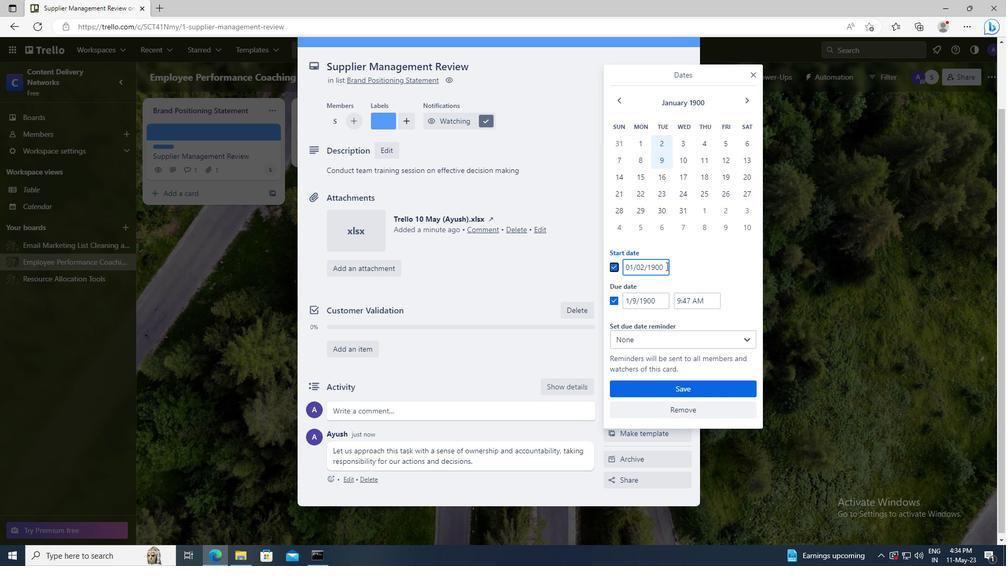
Action: Key pressed <Key.left><Key.left><Key.left><Key.left><Key.left><Key.backspace>3
Screenshot: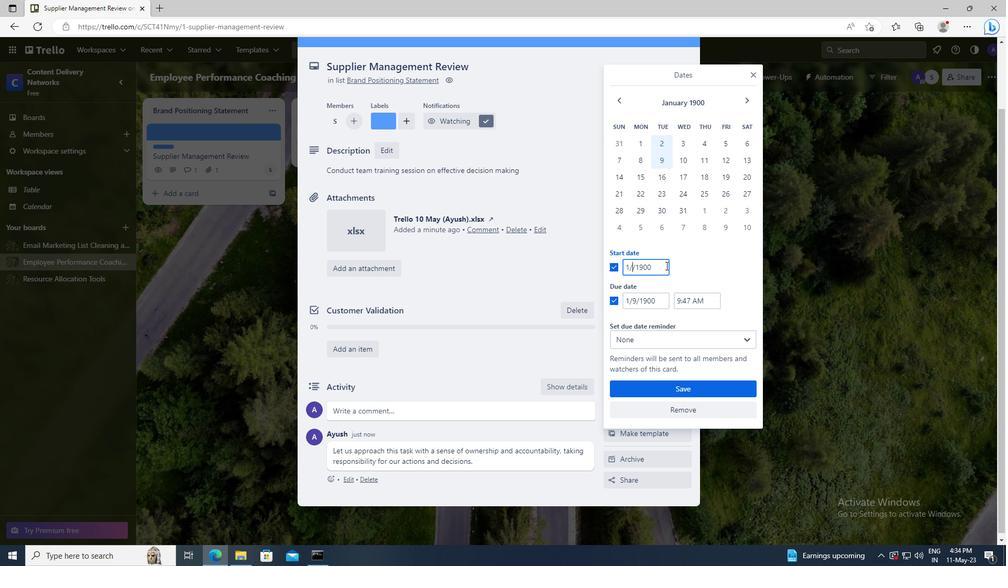
Action: Mouse moved to (657, 301)
Screenshot: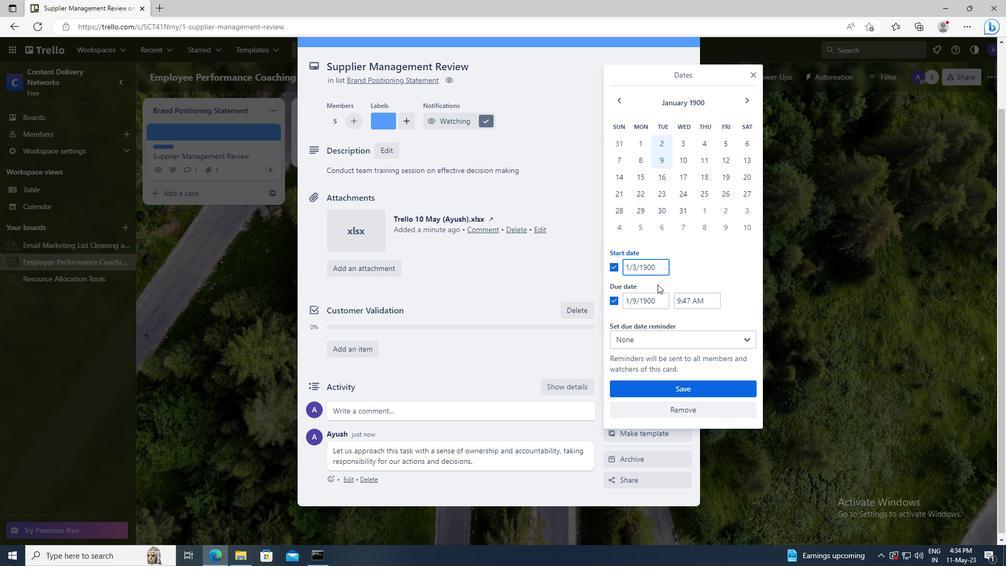 
Action: Mouse pressed left at (657, 301)
Screenshot: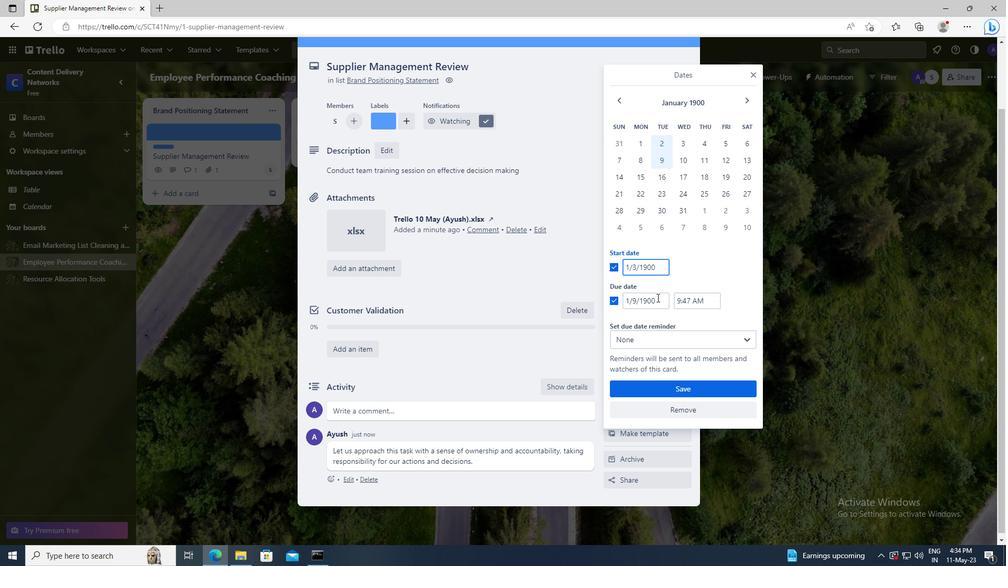 
Action: Key pressed <Key.left><Key.left><Key.left><Key.left><Key.left><Key.backspace>10
Screenshot: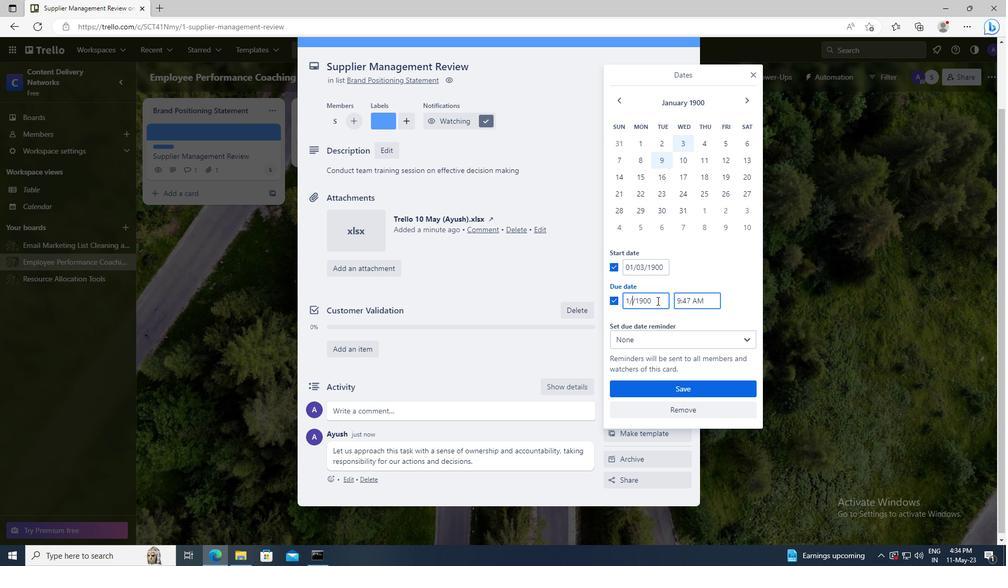 
Action: Mouse moved to (662, 387)
Screenshot: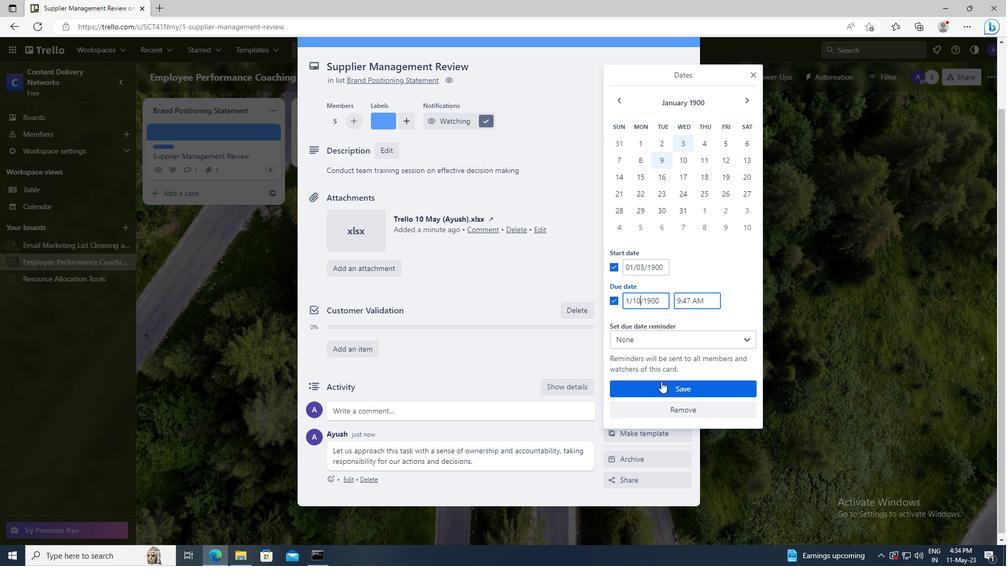 
Action: Mouse pressed left at (662, 387)
Screenshot: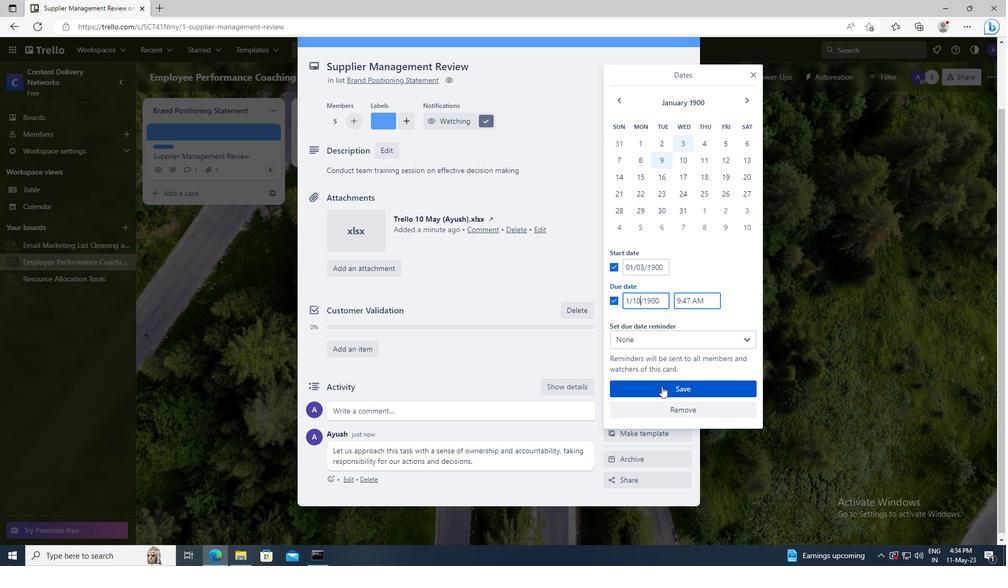 
